 Task: Open Card Quality Assurance Testing in Board Email Marketing to Workspace E-commerce and add a team member Softage.3@softage.net, a label Yellow, a checklist Web Design, an attachment from your onedrive, a color Yellow and finally, add a card description 'Organize team-building event for next month' and a comment 'Let us make the most of this opportunity and approach this task with a positive attitude and a commitment to excellence.'. Add a start date 'Jan 07, 1900' with a due date 'Jan 14, 1900'
Action: Mouse moved to (48, 252)
Screenshot: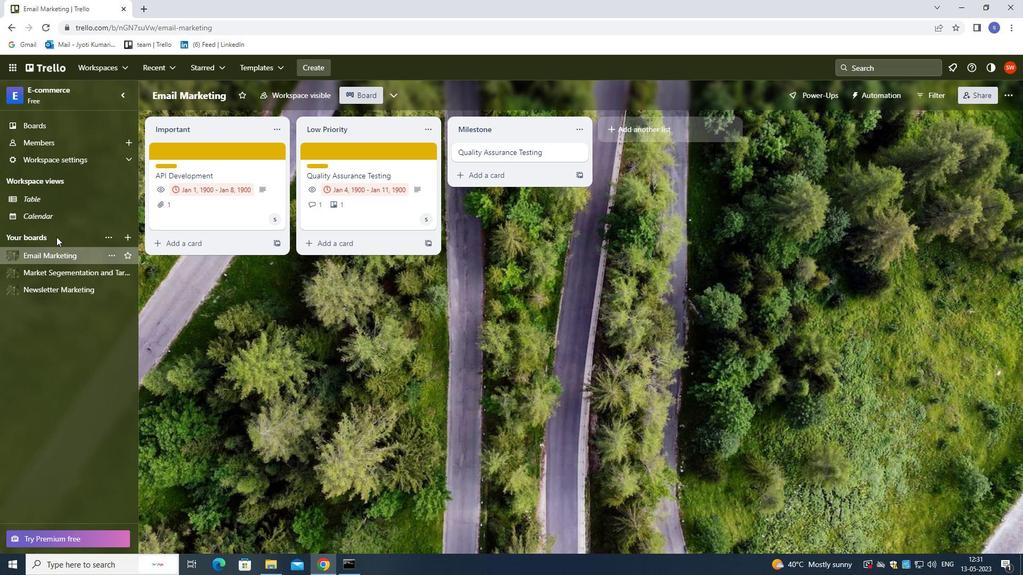 
Action: Mouse pressed left at (48, 252)
Screenshot: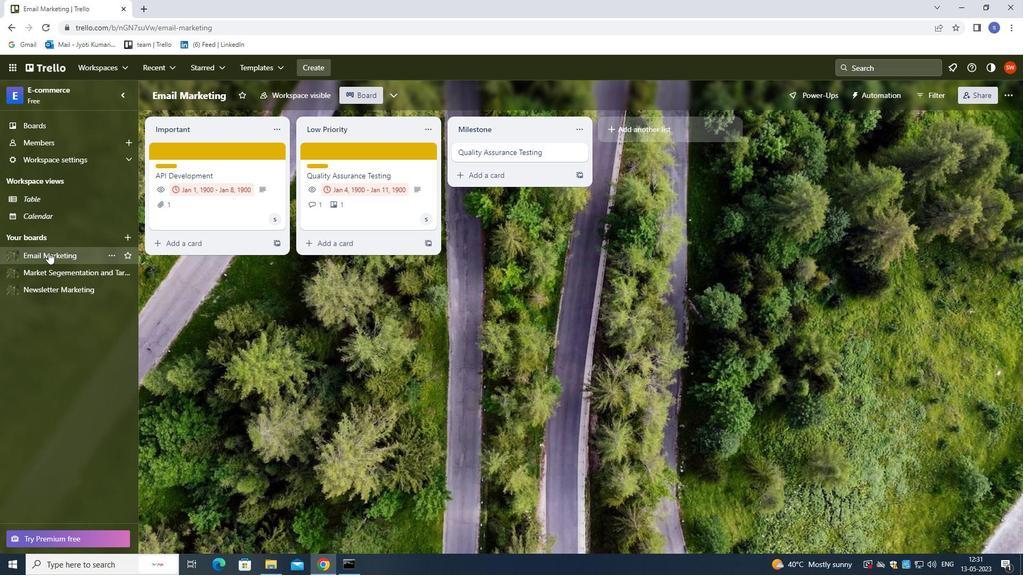 
Action: Mouse moved to (494, 149)
Screenshot: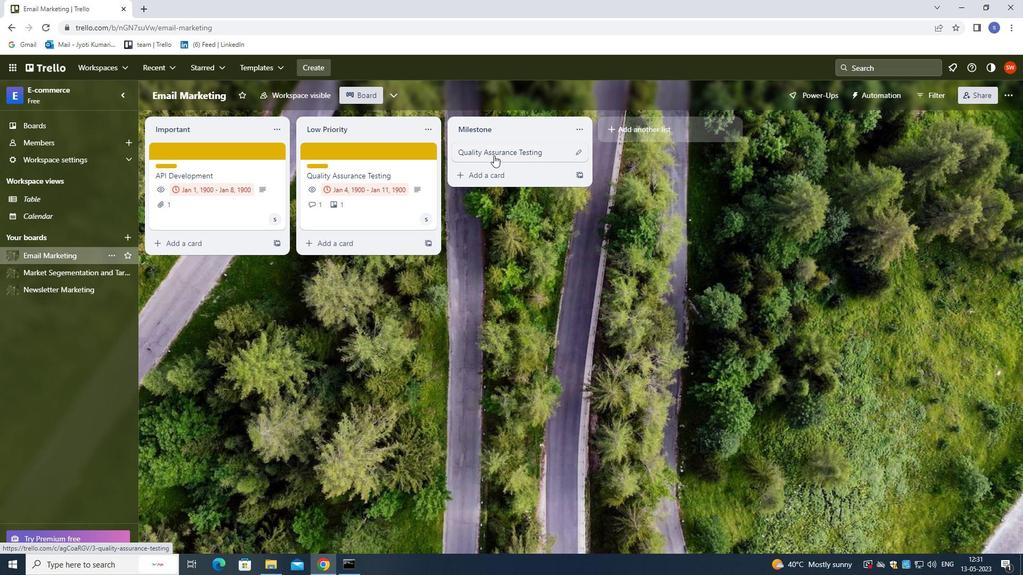 
Action: Mouse pressed left at (494, 149)
Screenshot: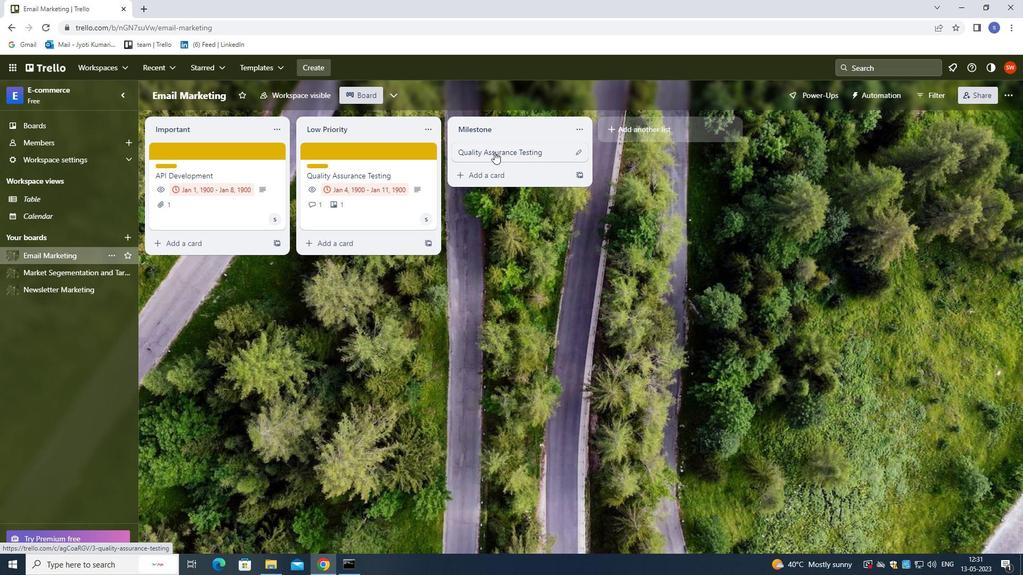 
Action: Mouse moved to (647, 183)
Screenshot: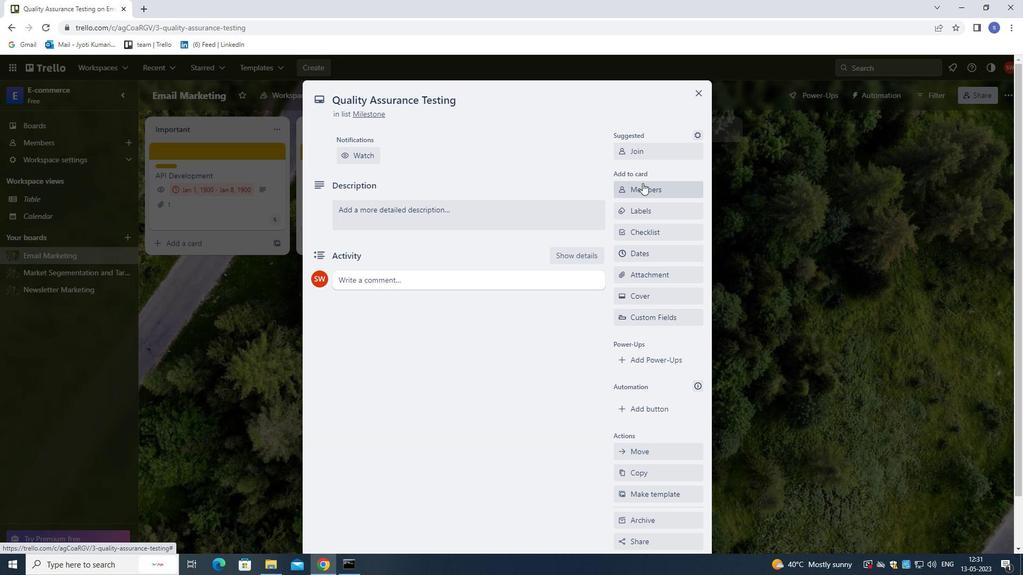 
Action: Mouse pressed left at (647, 183)
Screenshot: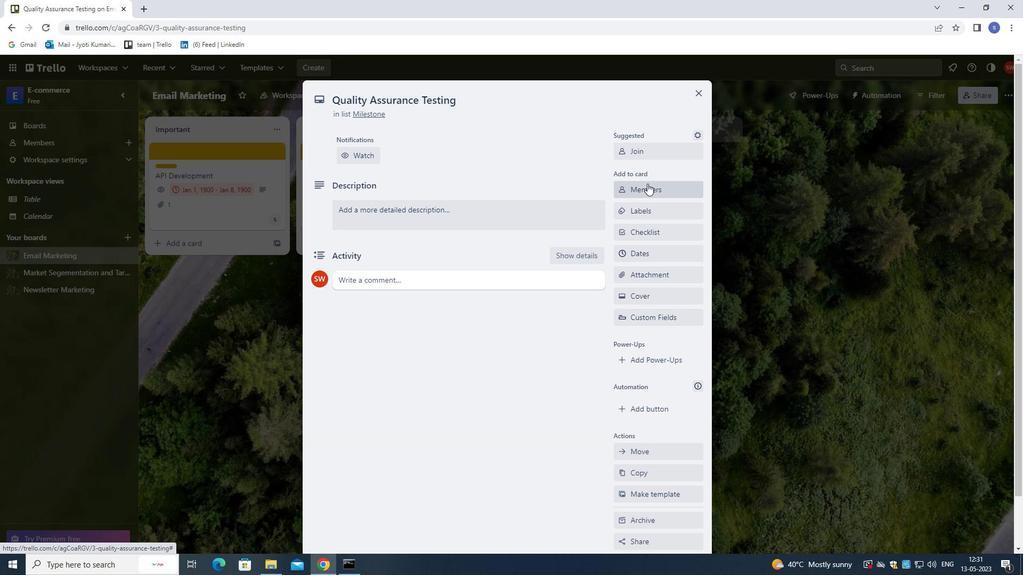 
Action: Mouse moved to (614, 178)
Screenshot: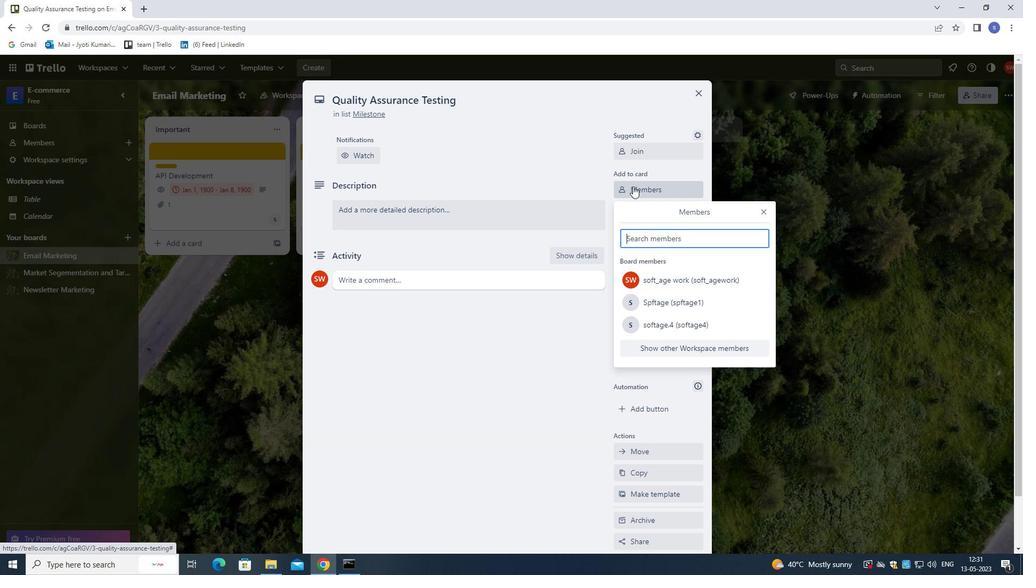 
Action: Key pressed softage.3<Key.shift>@SOFTAGE.NET
Screenshot: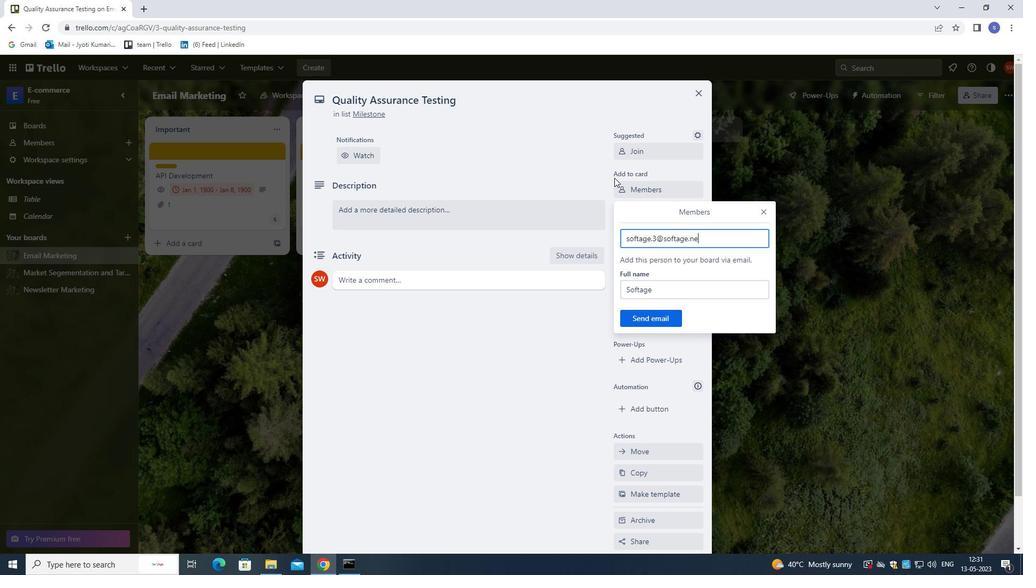 
Action: Mouse moved to (646, 315)
Screenshot: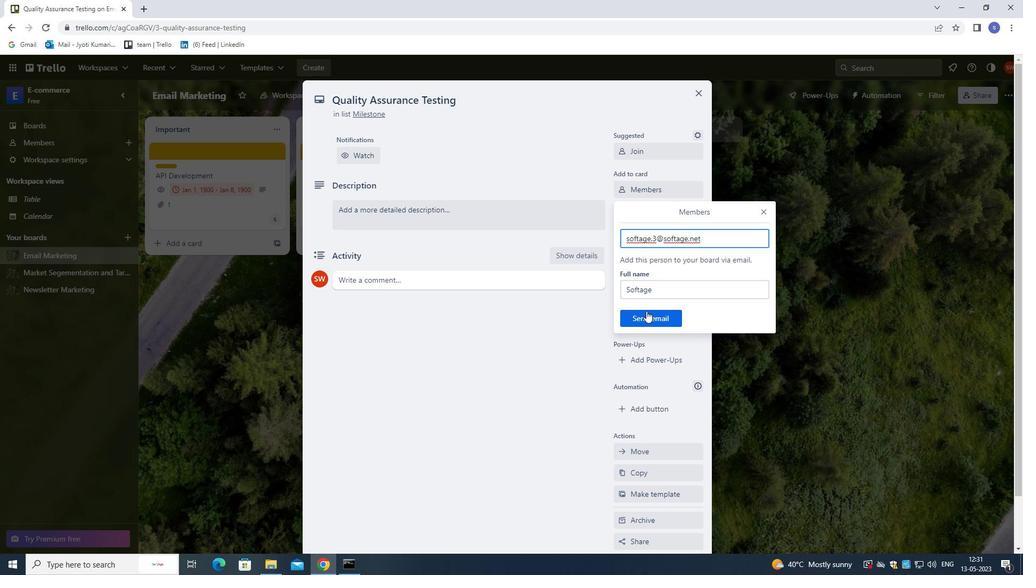 
Action: Mouse pressed left at (646, 315)
Screenshot: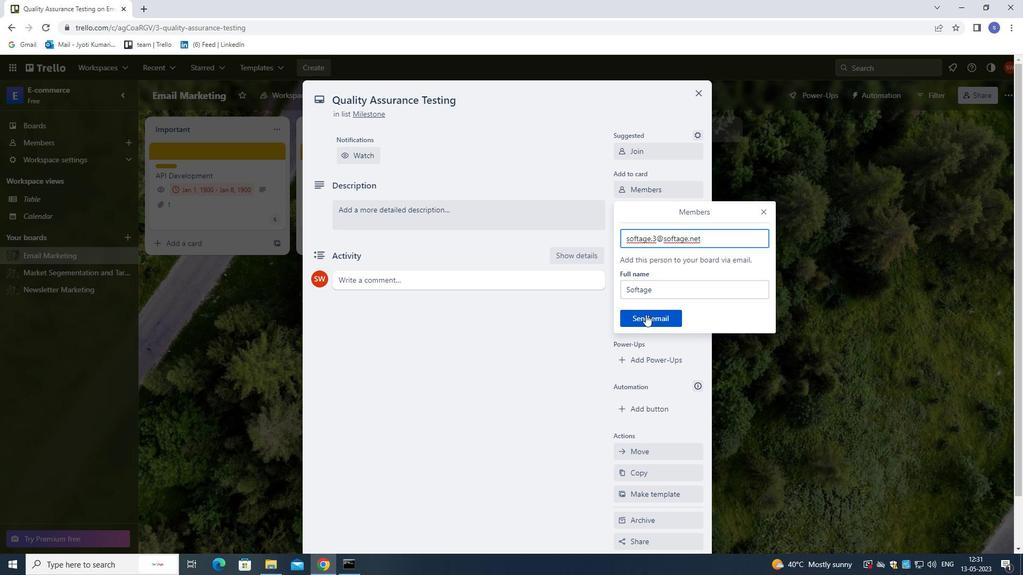 
Action: Mouse moved to (647, 213)
Screenshot: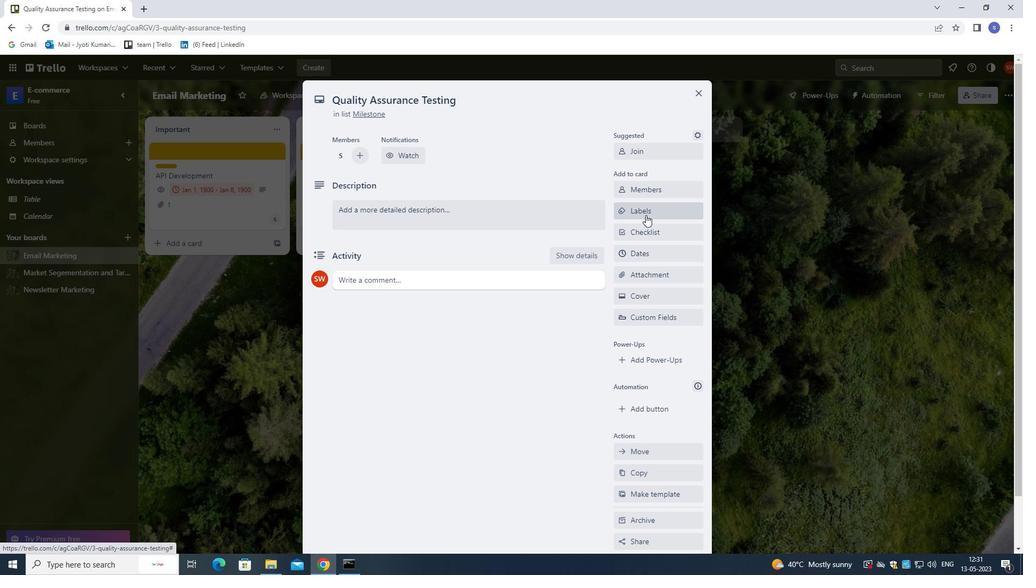 
Action: Mouse pressed left at (647, 213)
Screenshot: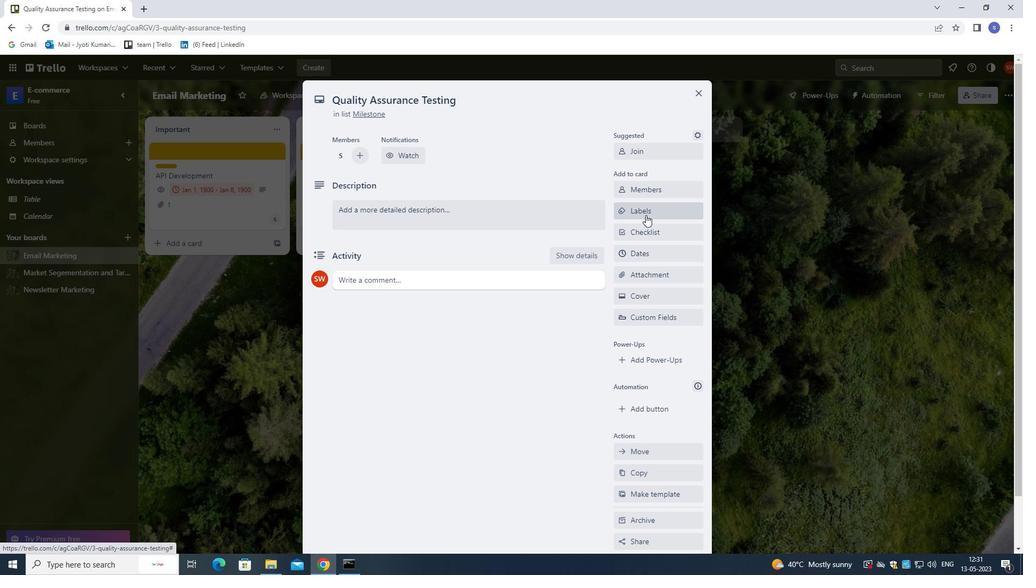 
Action: Mouse moved to (647, 213)
Screenshot: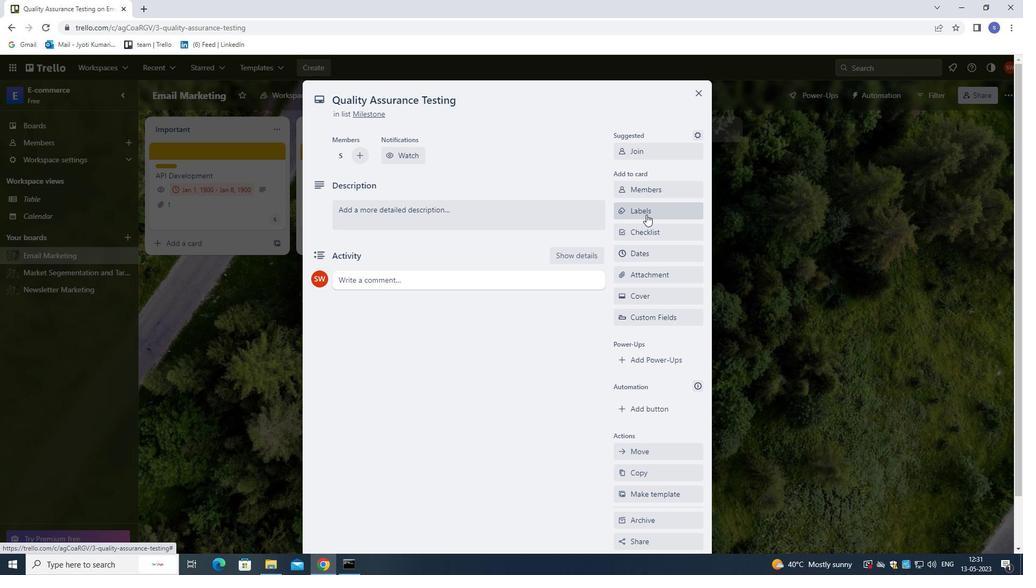 
Action: Key pressed Y
Screenshot: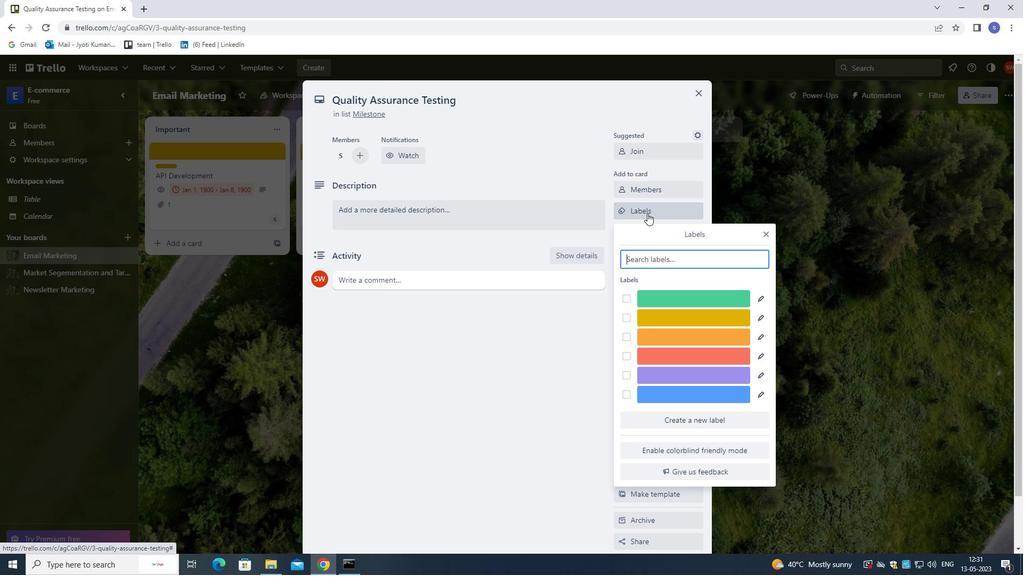 
Action: Mouse moved to (685, 299)
Screenshot: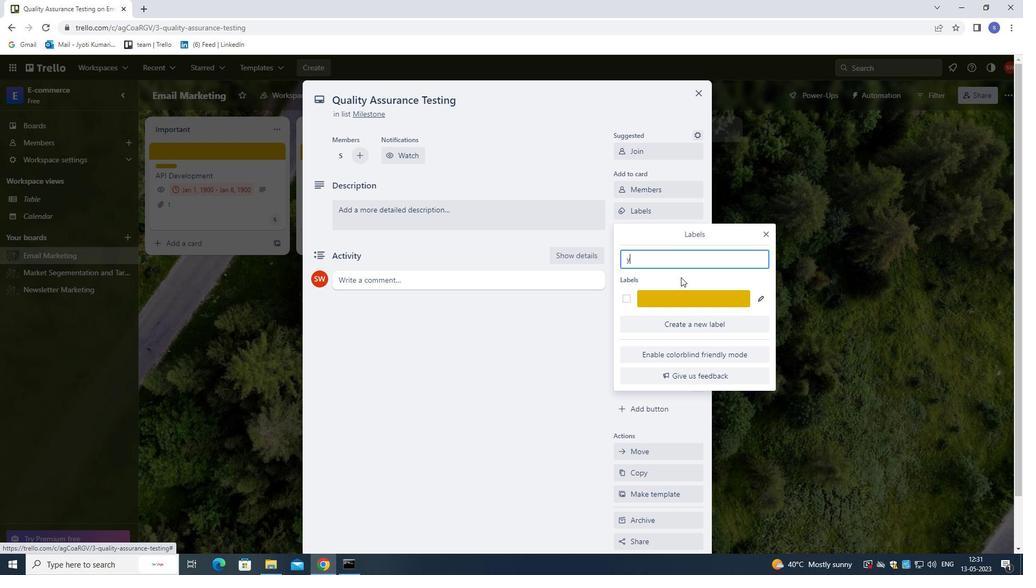 
Action: Mouse pressed left at (685, 299)
Screenshot: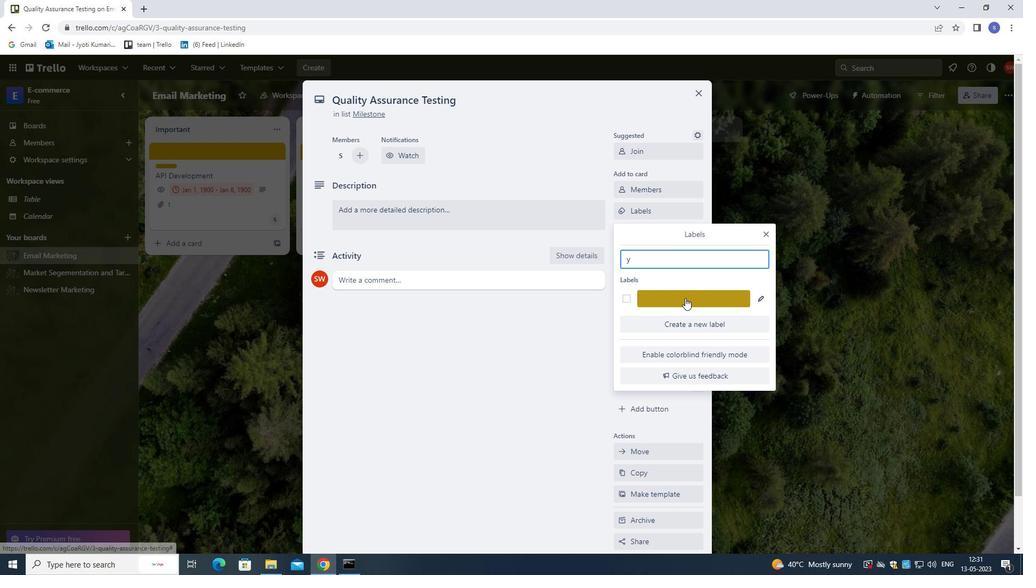 
Action: Mouse moved to (770, 230)
Screenshot: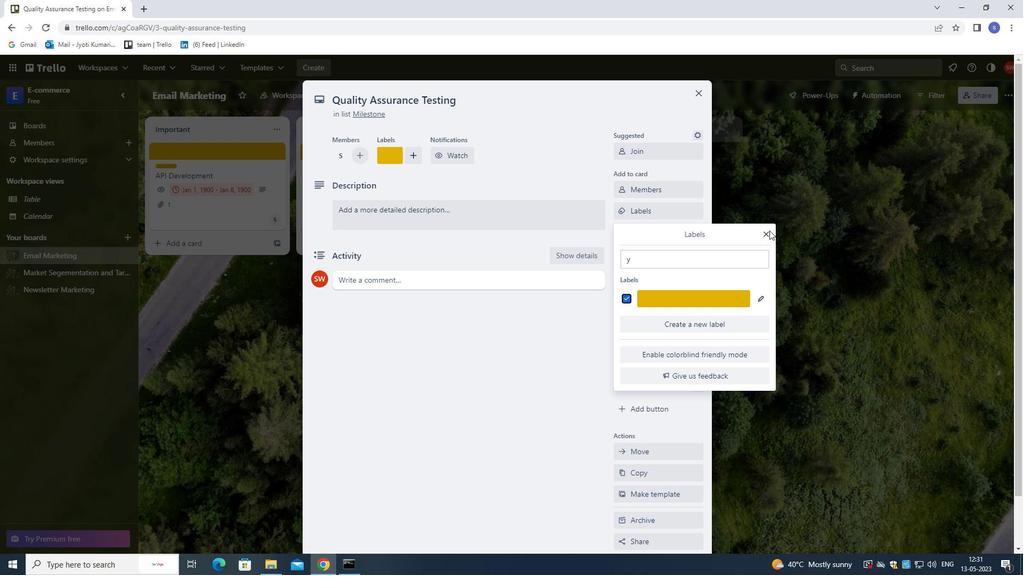 
Action: Mouse pressed left at (770, 230)
Screenshot: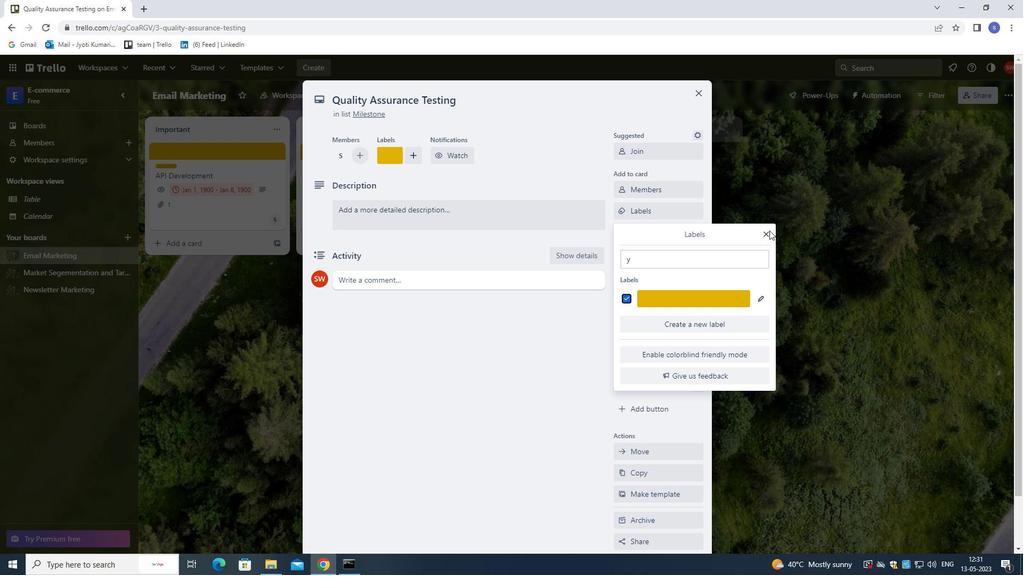 
Action: Mouse moved to (763, 234)
Screenshot: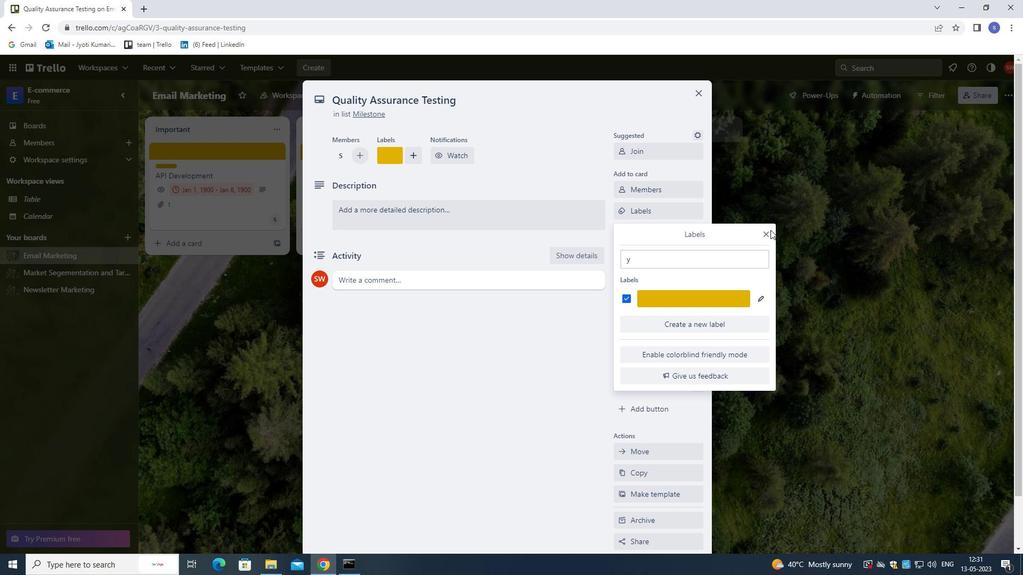
Action: Mouse pressed left at (763, 234)
Screenshot: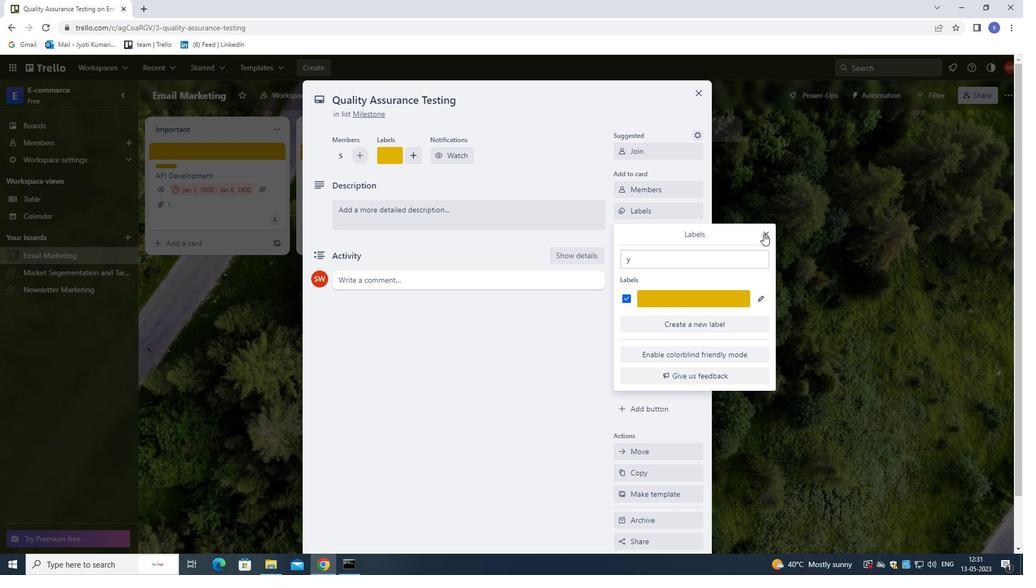 
Action: Mouse moved to (658, 231)
Screenshot: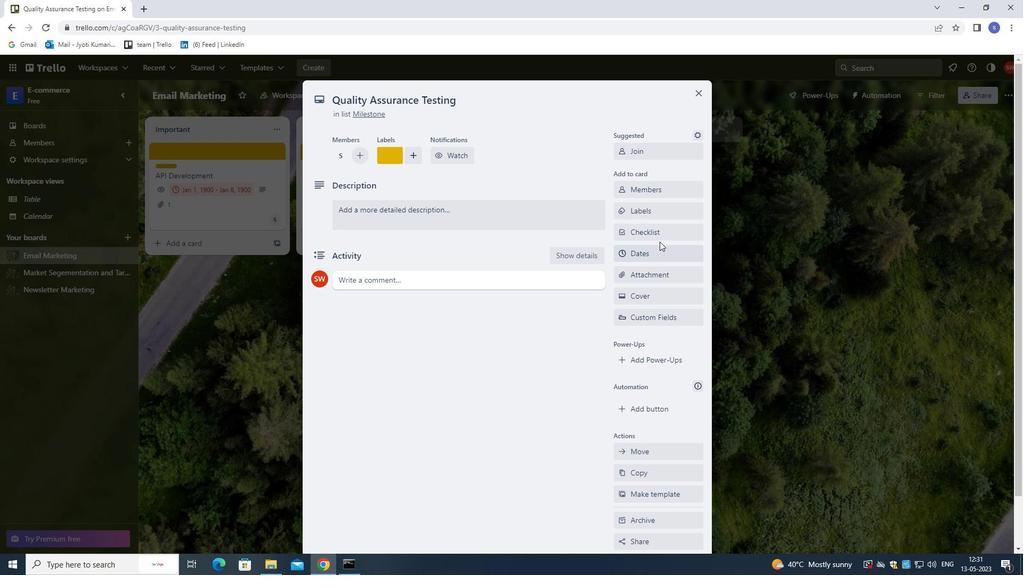 
Action: Mouse pressed left at (658, 231)
Screenshot: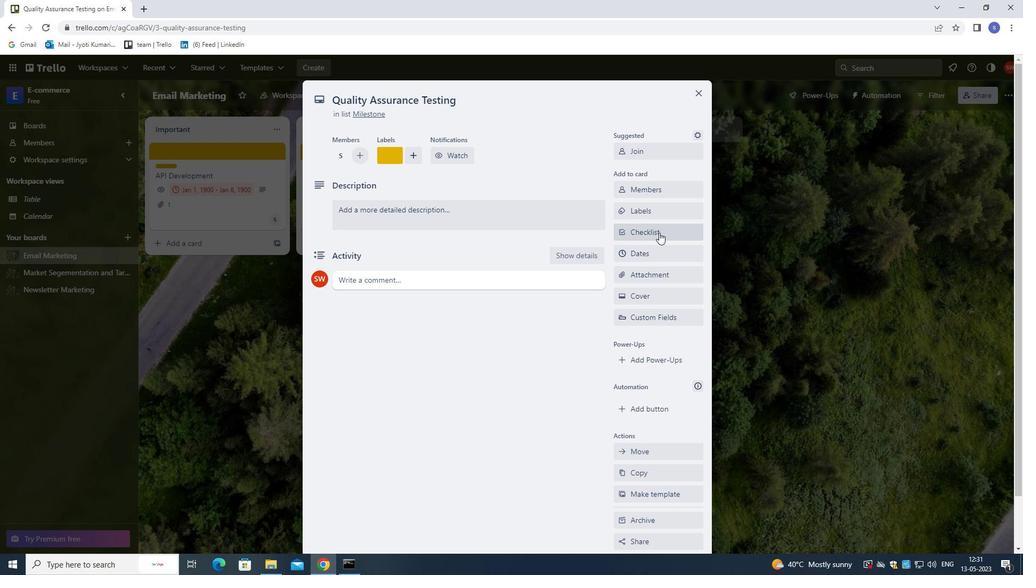 
Action: Mouse moved to (659, 228)
Screenshot: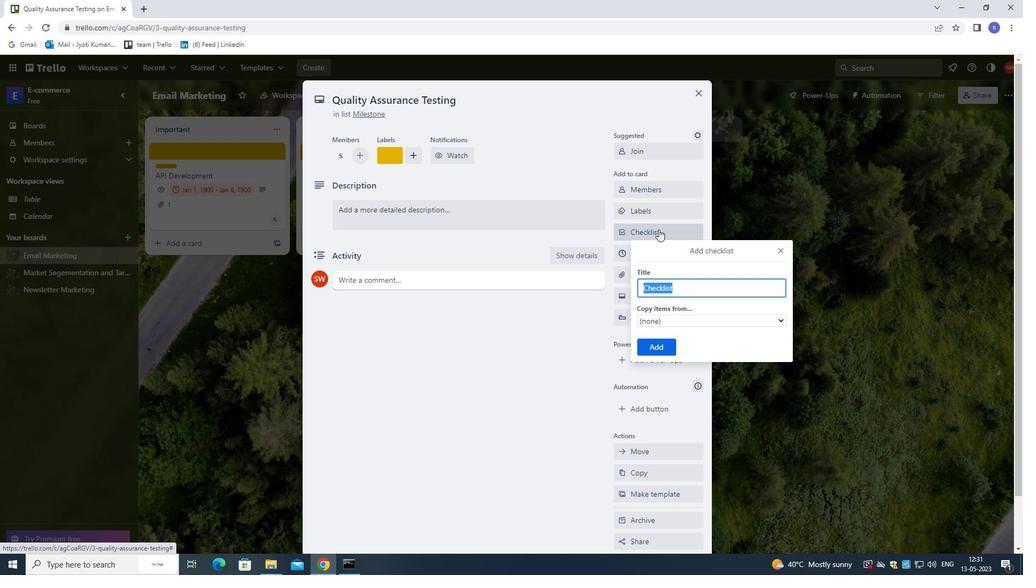 
Action: Key pressed W
Screenshot: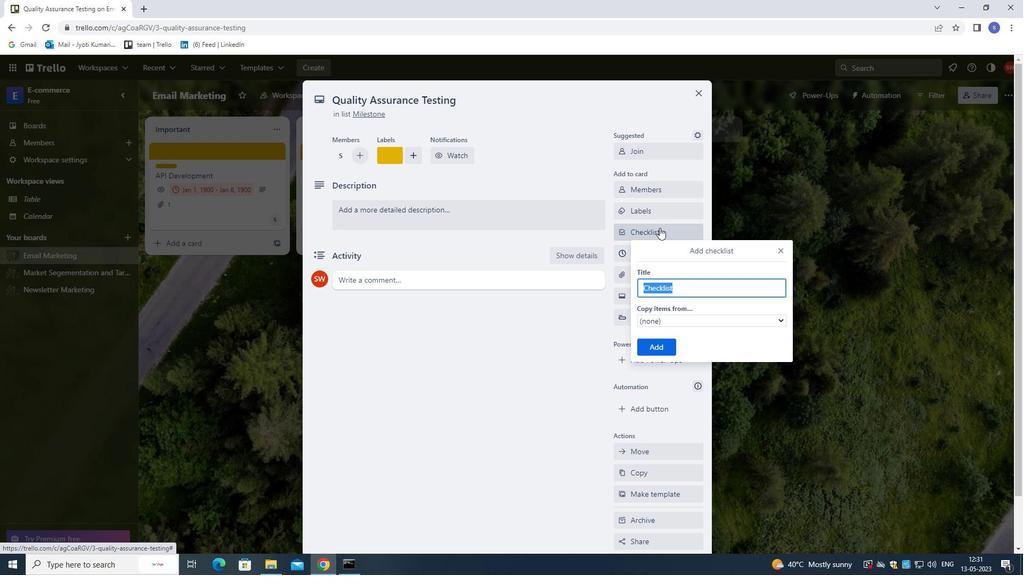 
Action: Mouse moved to (708, 331)
Screenshot: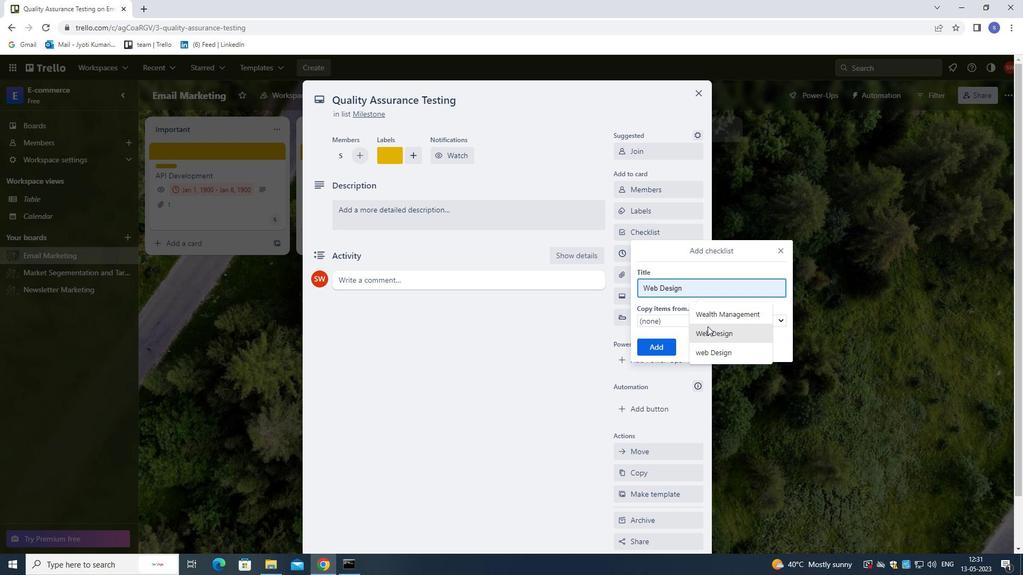 
Action: Mouse pressed left at (708, 331)
Screenshot: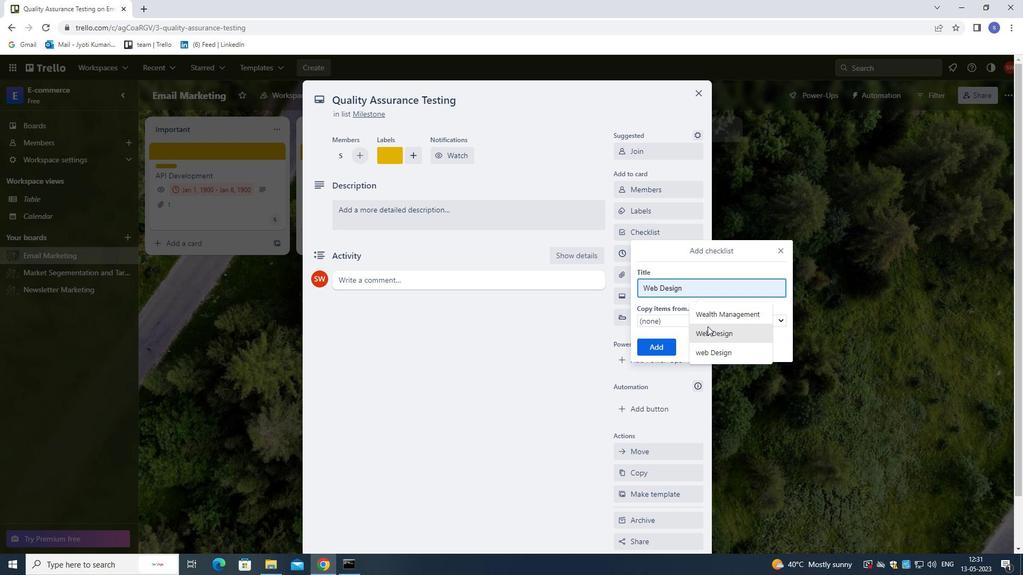 
Action: Mouse moved to (661, 343)
Screenshot: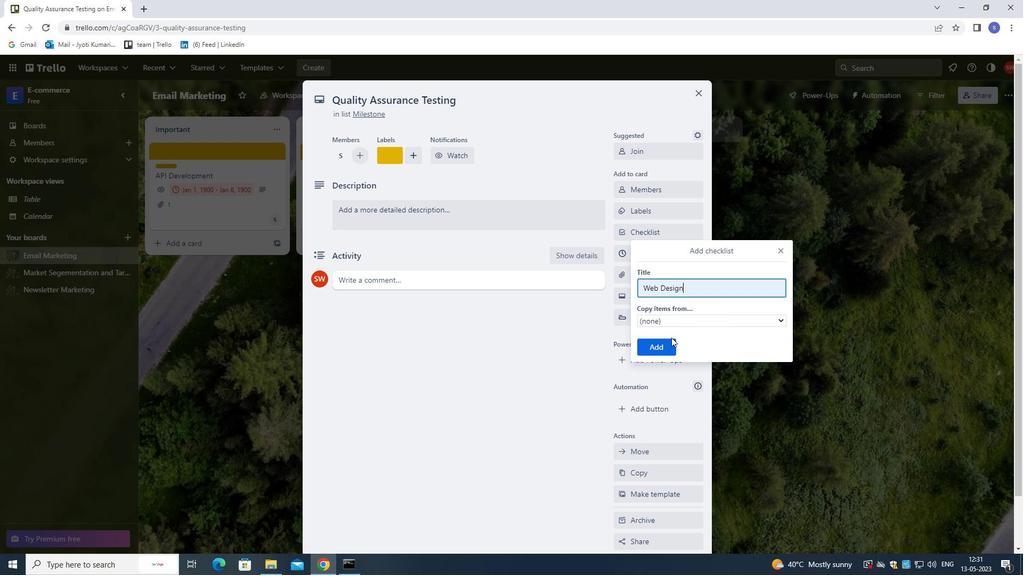 
Action: Mouse pressed left at (661, 343)
Screenshot: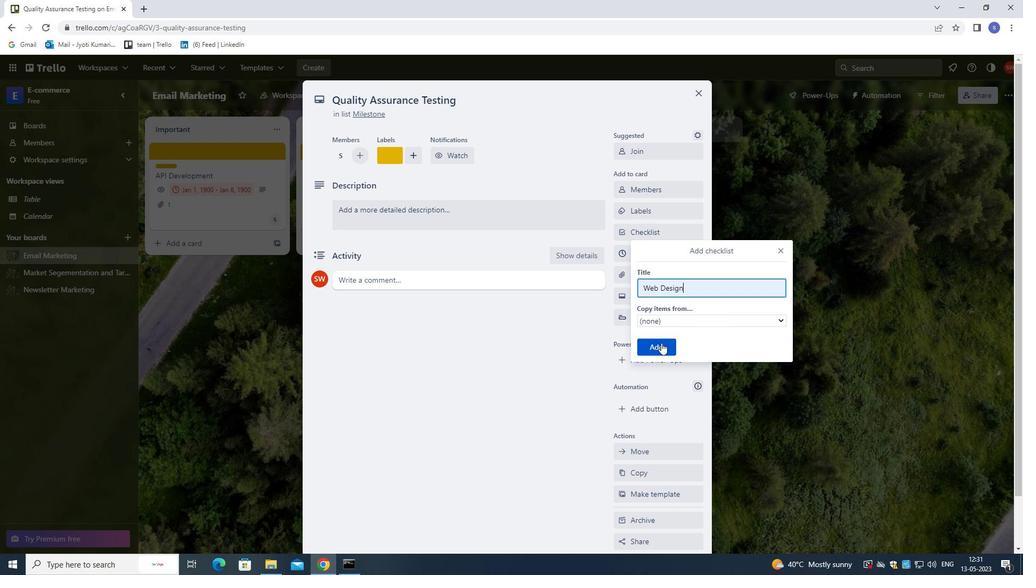 
Action: Mouse moved to (645, 255)
Screenshot: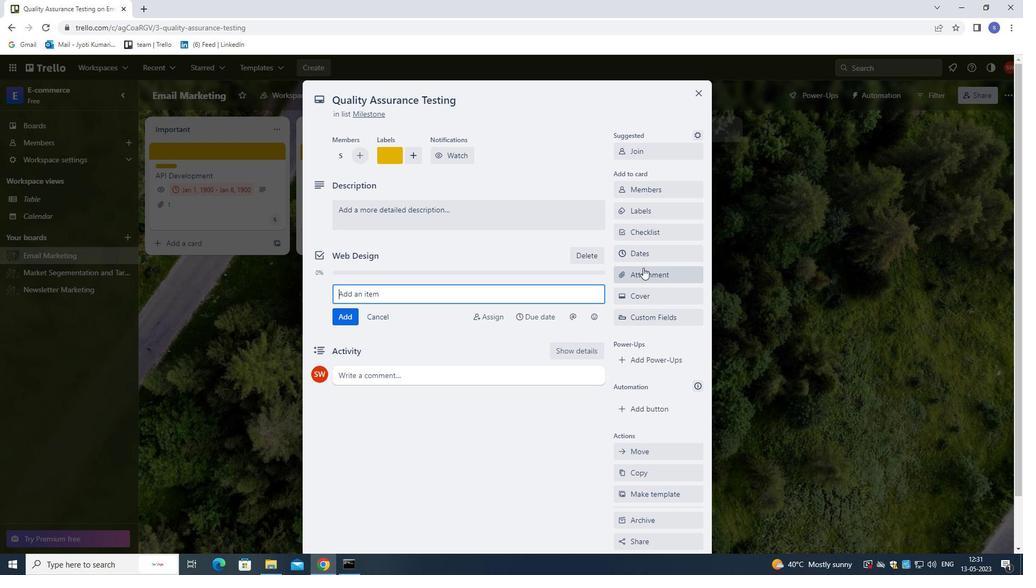 
Action: Mouse pressed left at (645, 255)
Screenshot: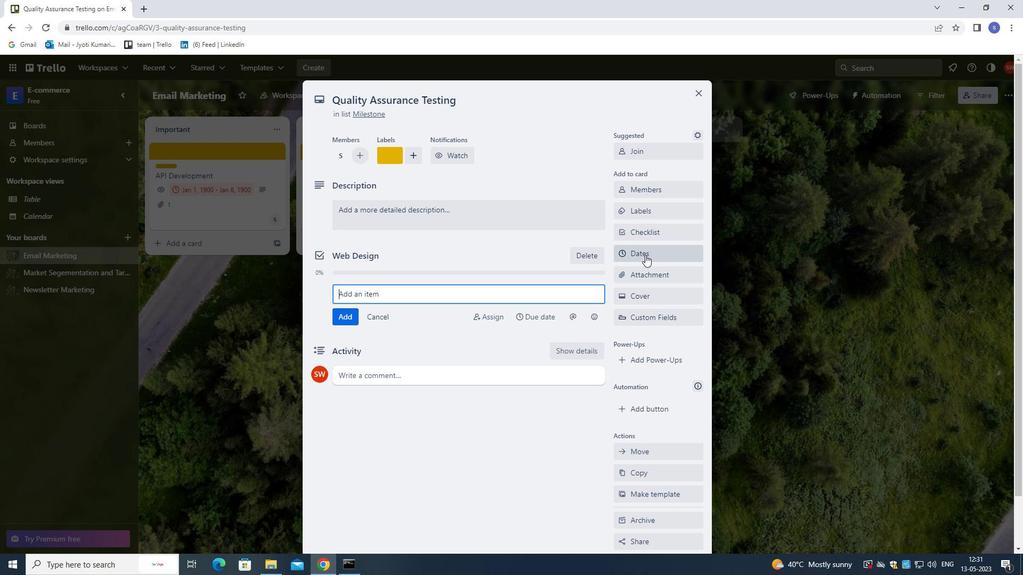 
Action: Mouse moved to (627, 288)
Screenshot: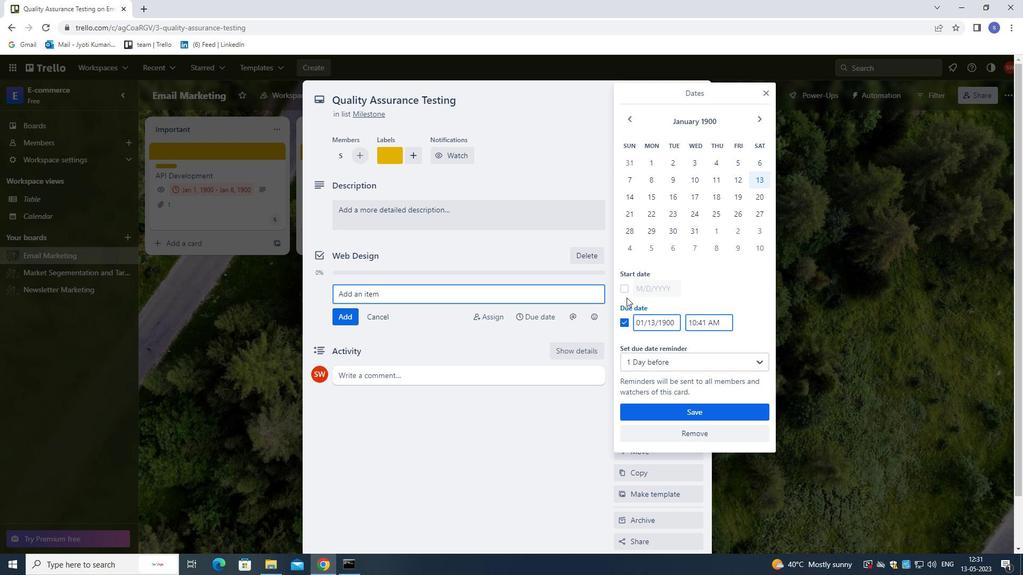 
Action: Mouse pressed left at (627, 288)
Screenshot: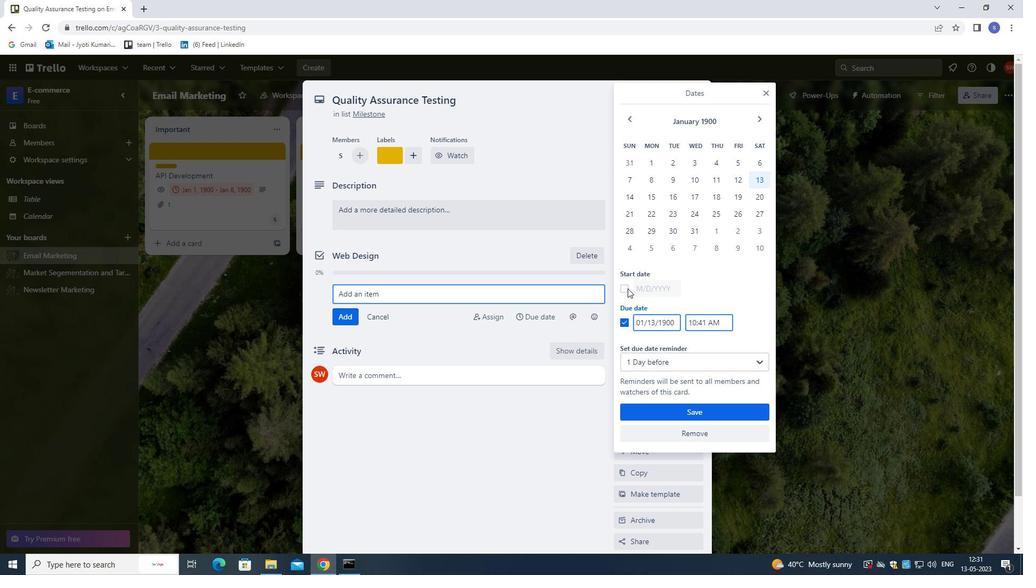 
Action: Mouse moved to (650, 287)
Screenshot: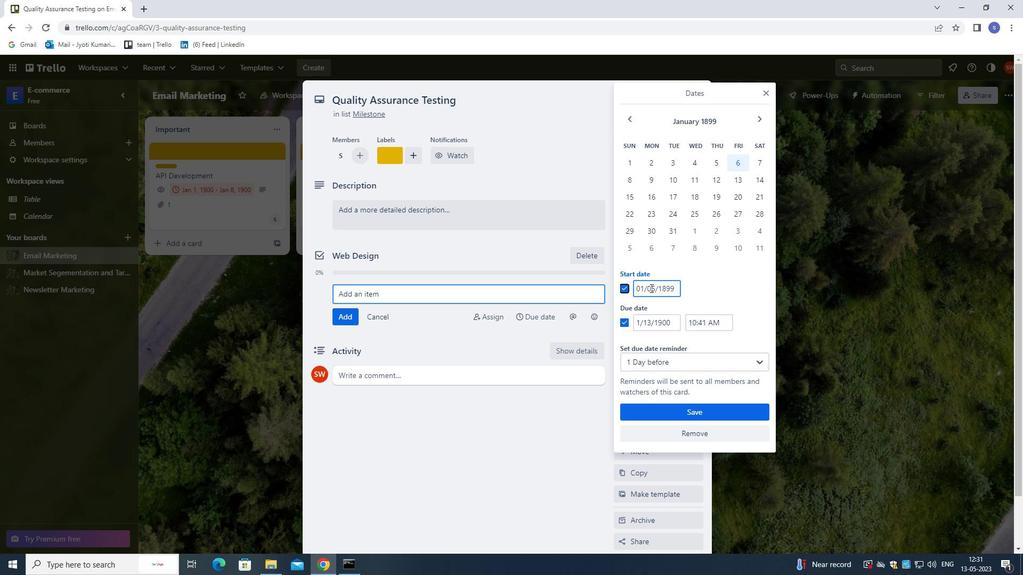 
Action: Mouse pressed left at (650, 287)
Screenshot: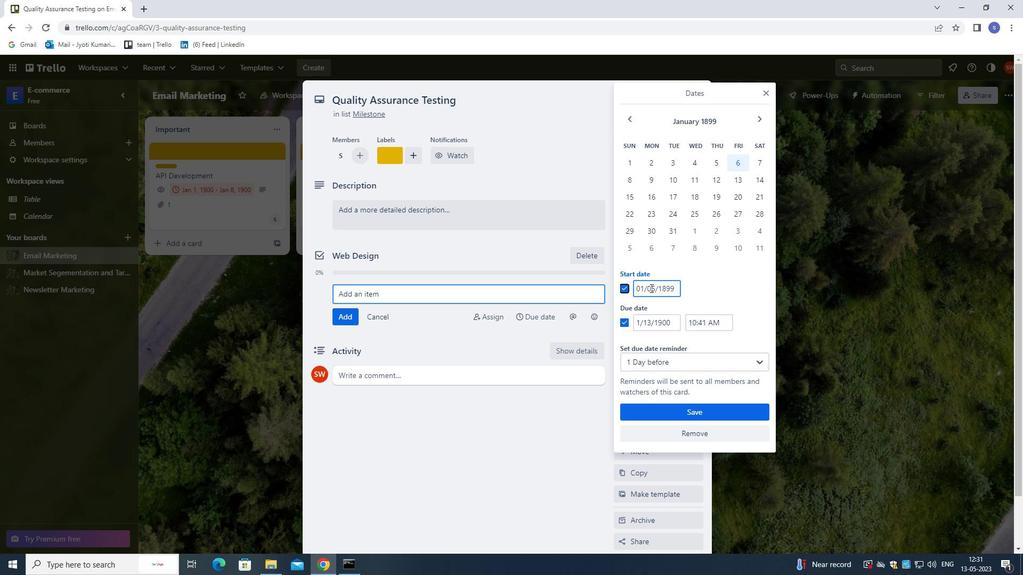 
Action: Mouse moved to (645, 285)
Screenshot: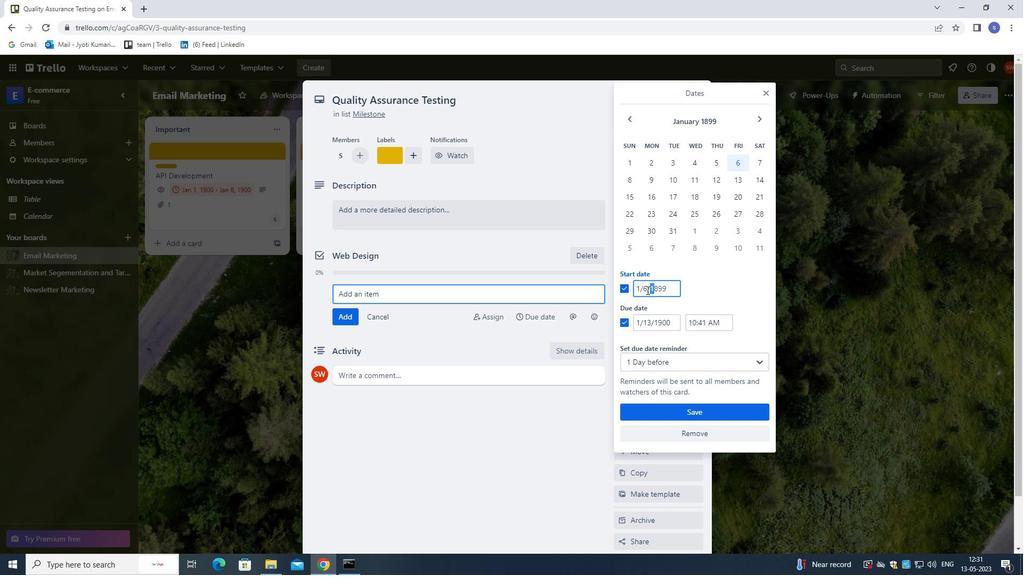 
Action: Mouse pressed left at (645, 285)
Screenshot: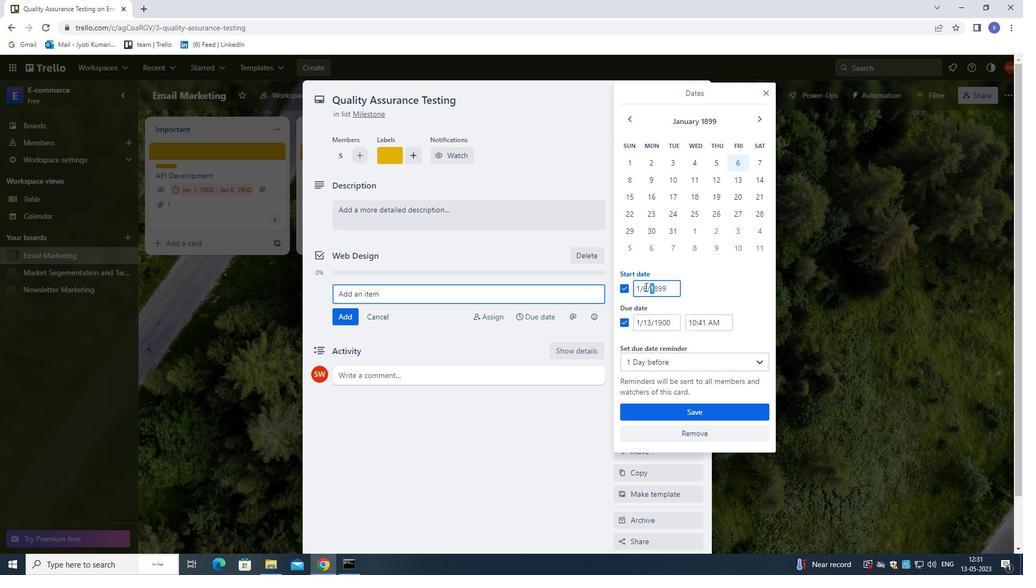 
Action: Mouse moved to (663, 321)
Screenshot: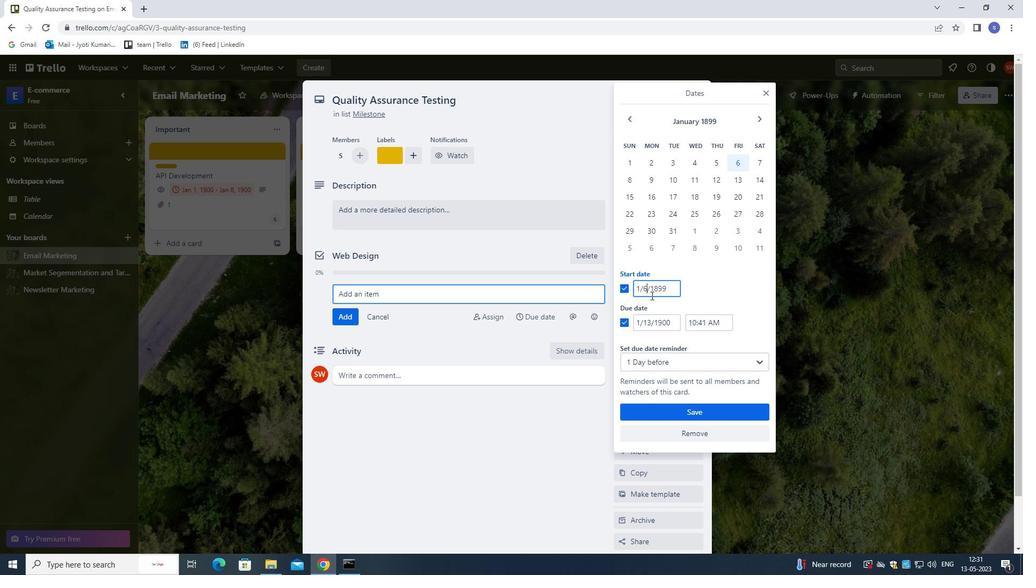 
Action: Key pressed <Key.backspace>7<Key.right><Key.right><Key.right><Key.right><Key.right><Key.backspace><Key.backspace><Key.backspace>900
Screenshot: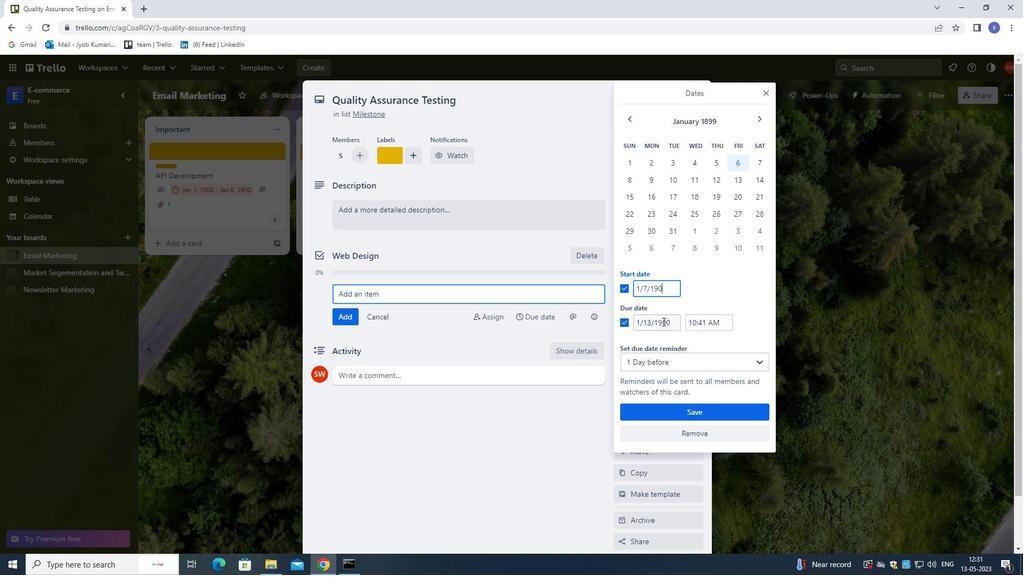 
Action: Mouse moved to (649, 321)
Screenshot: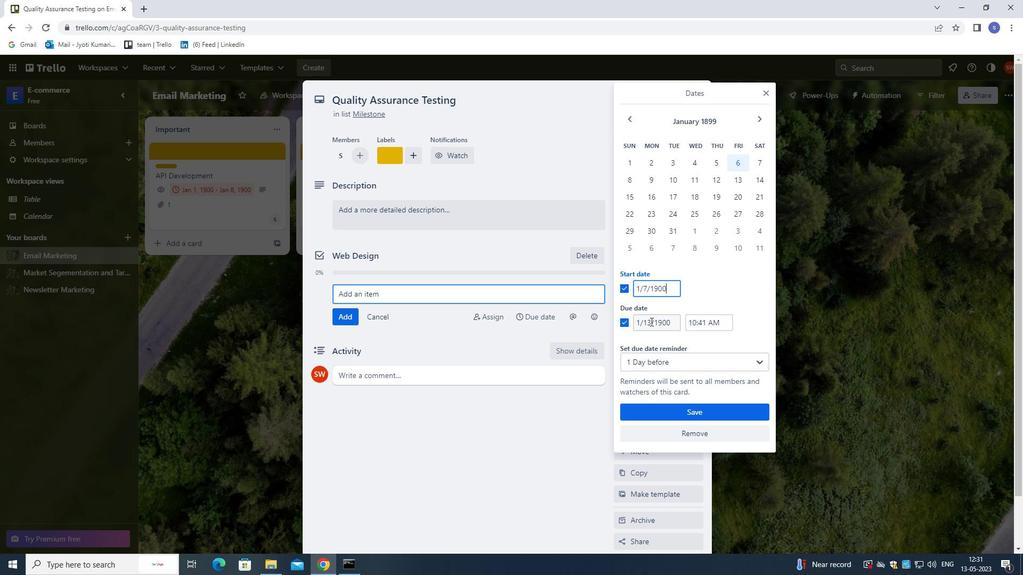 
Action: Mouse pressed left at (649, 321)
Screenshot: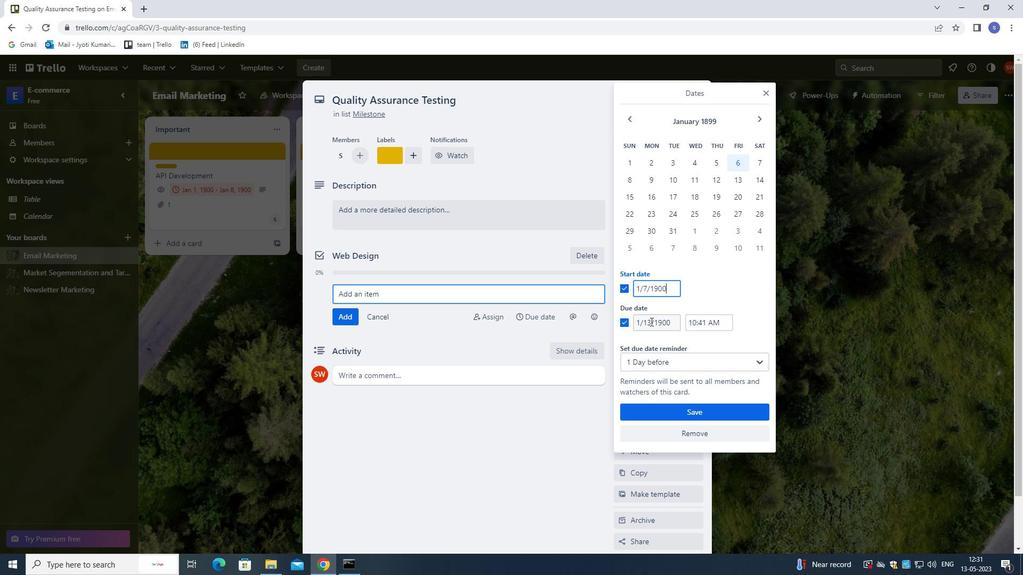 
Action: Mouse moved to (686, 405)
Screenshot: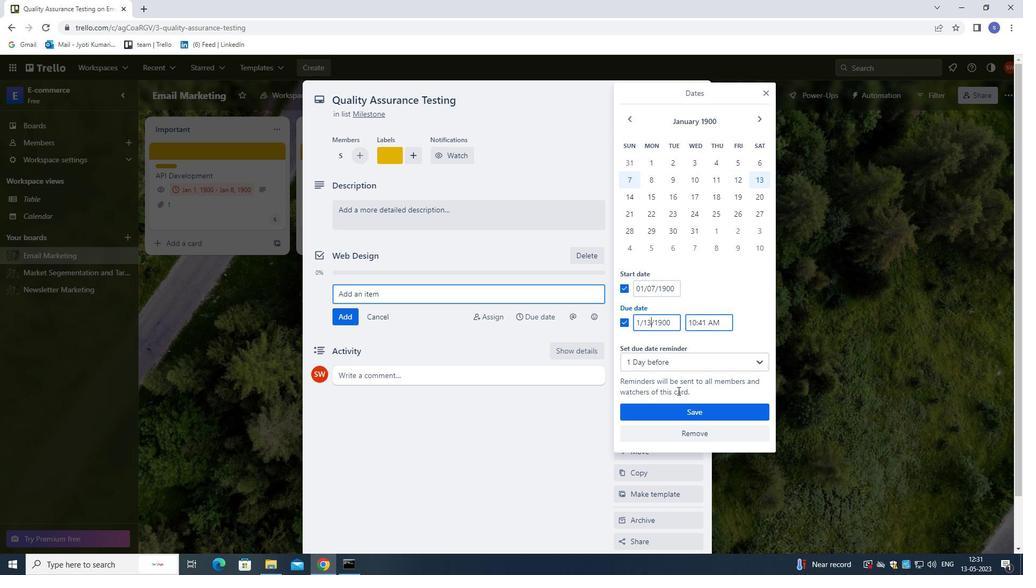 
Action: Key pressed <Key.backspace>4
Screenshot: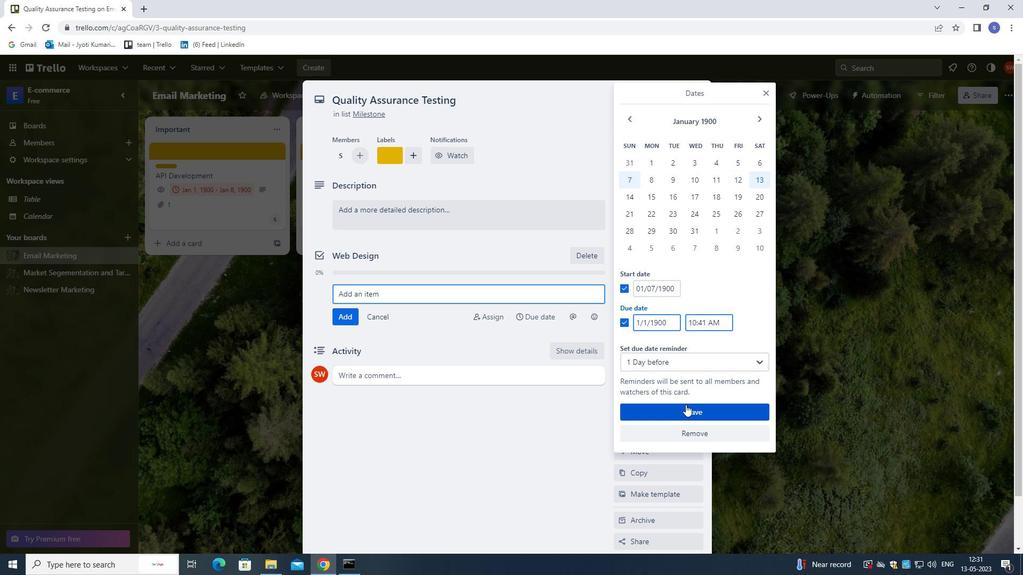 
Action: Mouse moved to (682, 407)
Screenshot: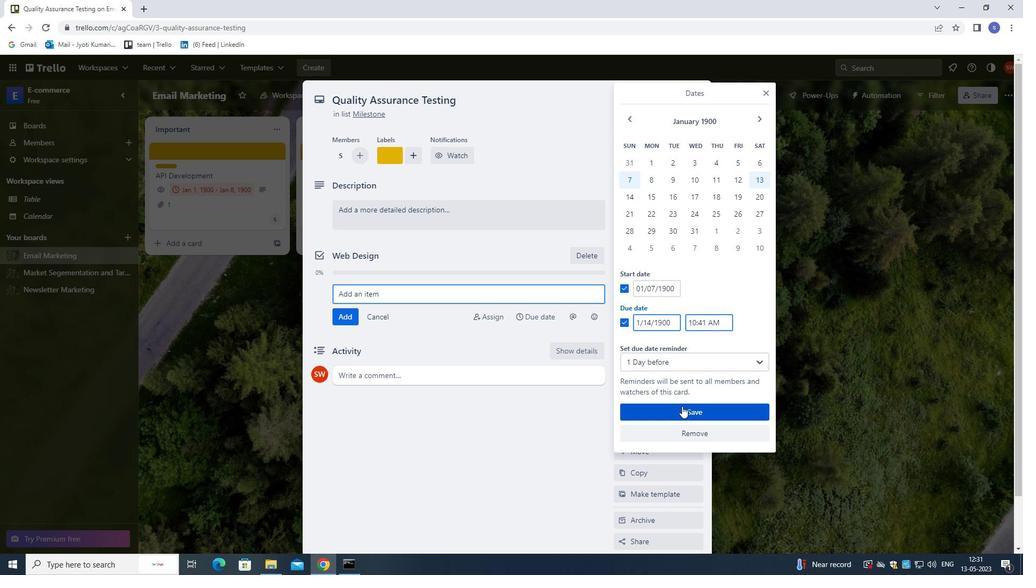 
Action: Mouse pressed left at (682, 407)
Screenshot: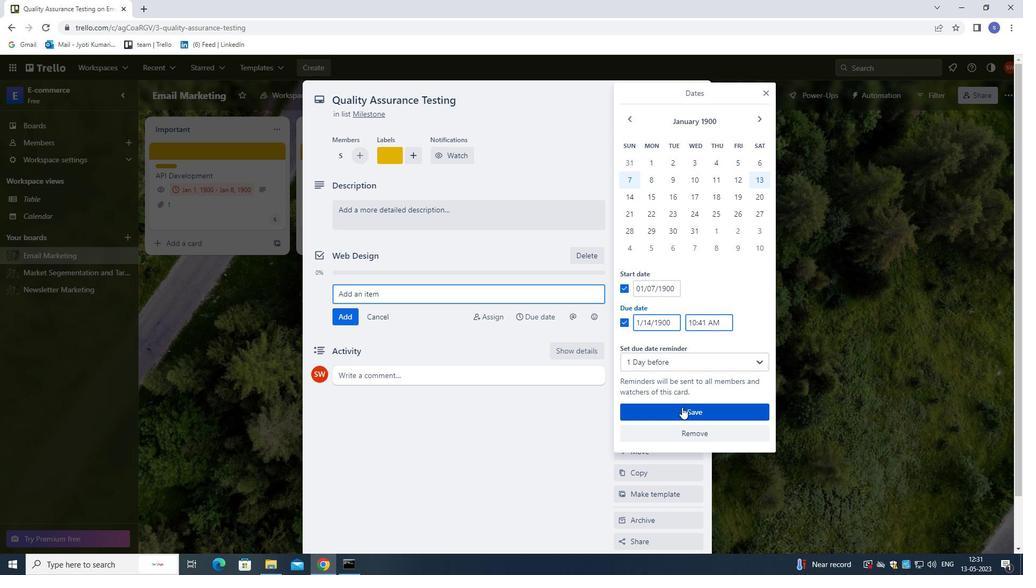 
Action: Mouse moved to (643, 281)
Screenshot: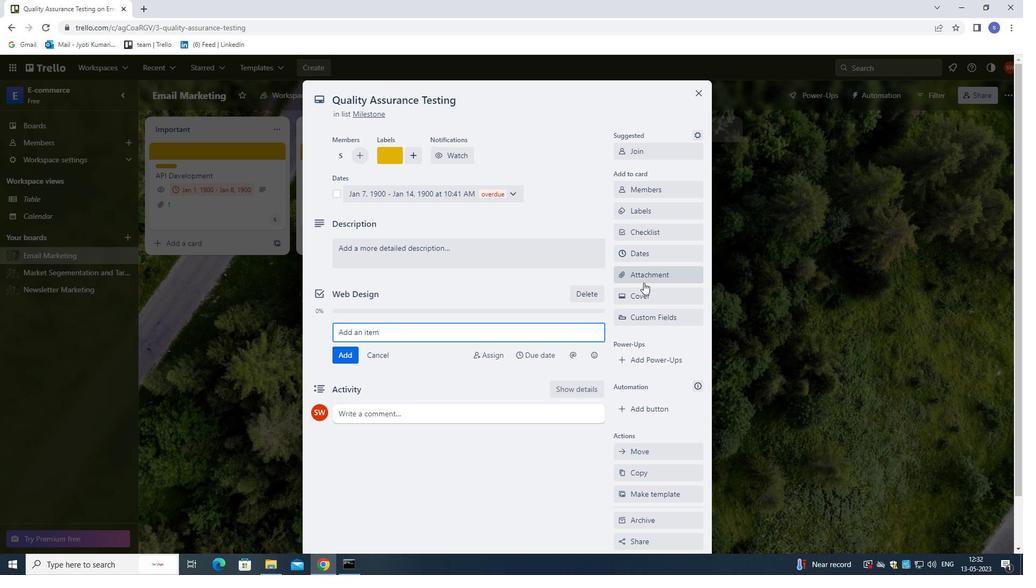 
Action: Mouse pressed left at (643, 281)
Screenshot: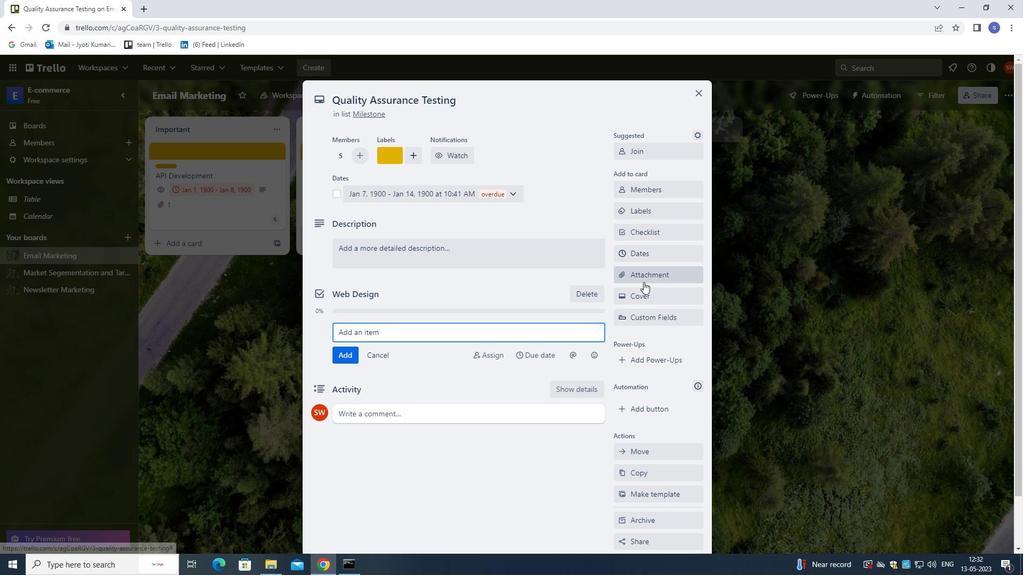 
Action: Mouse moved to (634, 404)
Screenshot: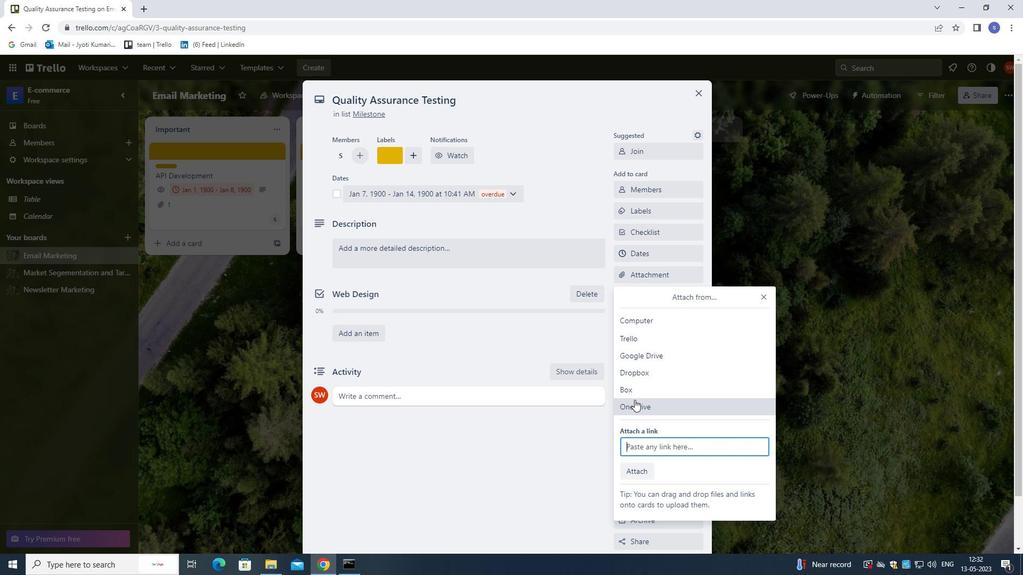 
Action: Mouse pressed left at (634, 404)
Screenshot: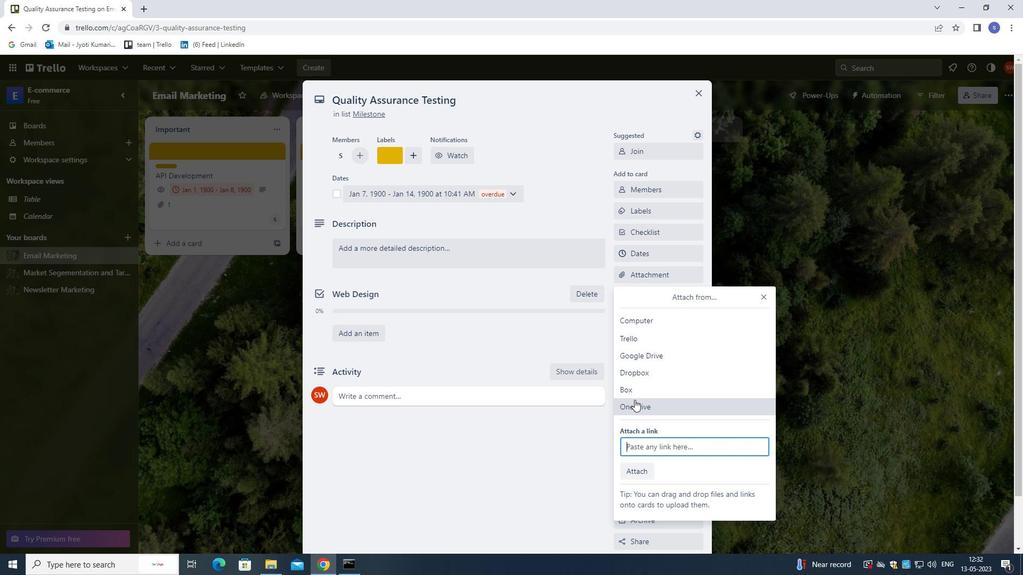 
Action: Mouse moved to (399, 211)
Screenshot: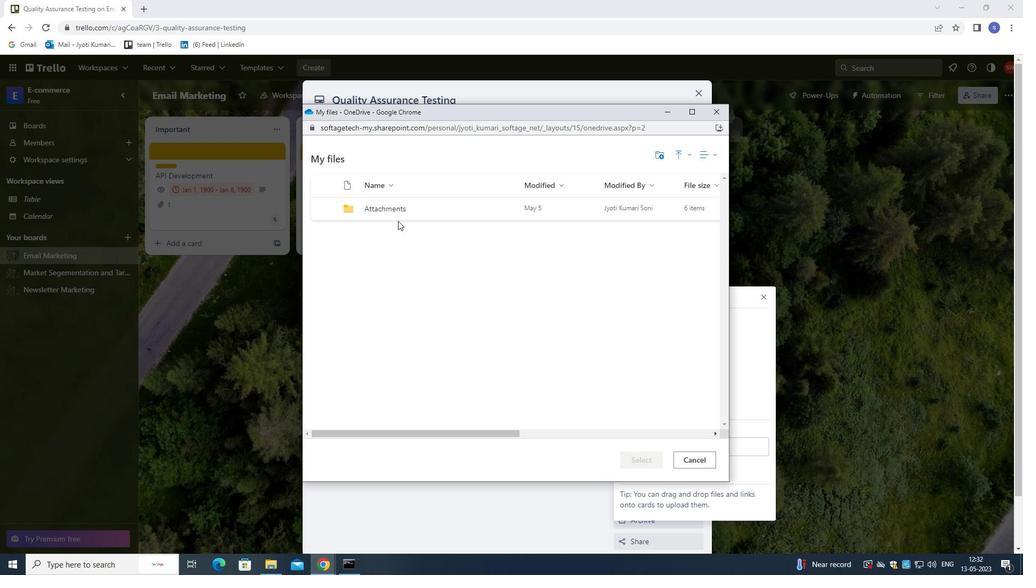 
Action: Mouse pressed left at (399, 211)
Screenshot: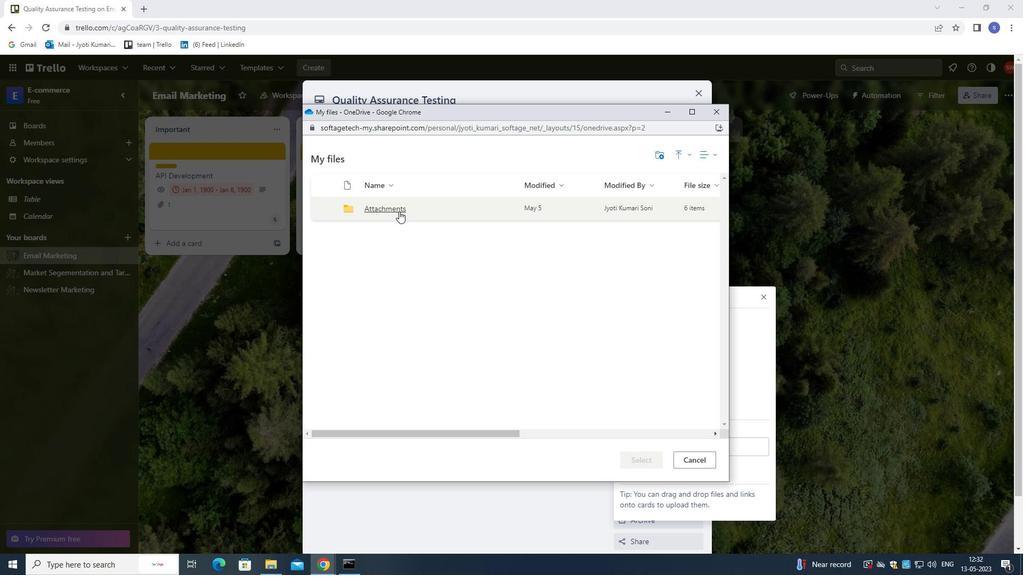 
Action: Mouse moved to (420, 311)
Screenshot: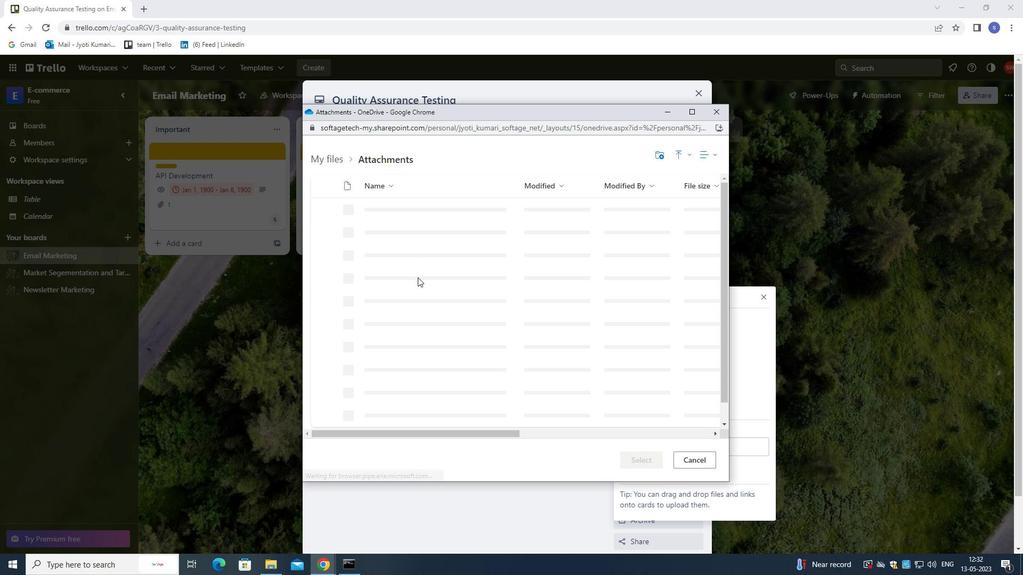 
Action: Mouse pressed left at (420, 311)
Screenshot: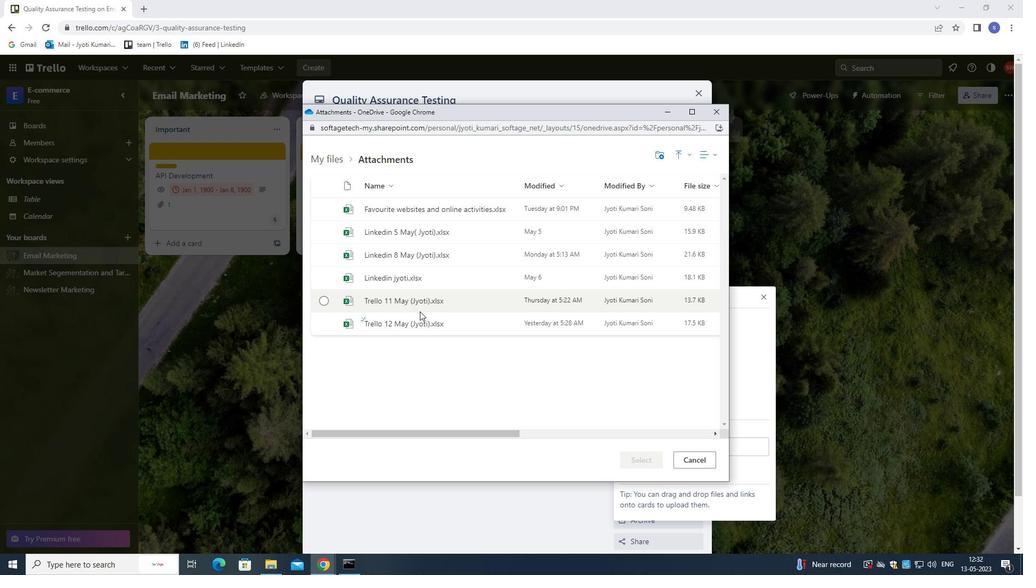 
Action: Mouse moved to (639, 458)
Screenshot: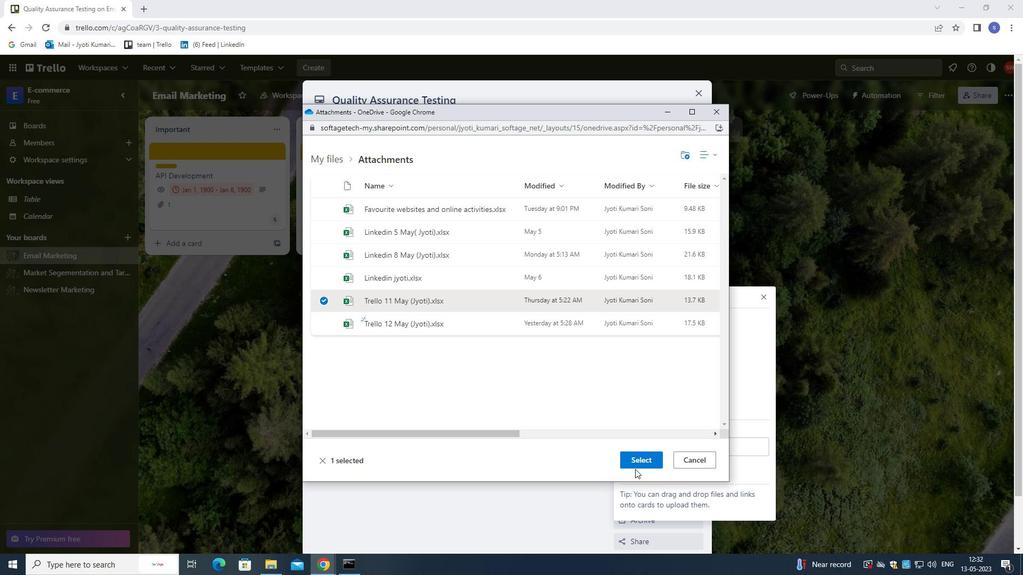 
Action: Mouse pressed left at (639, 458)
Screenshot: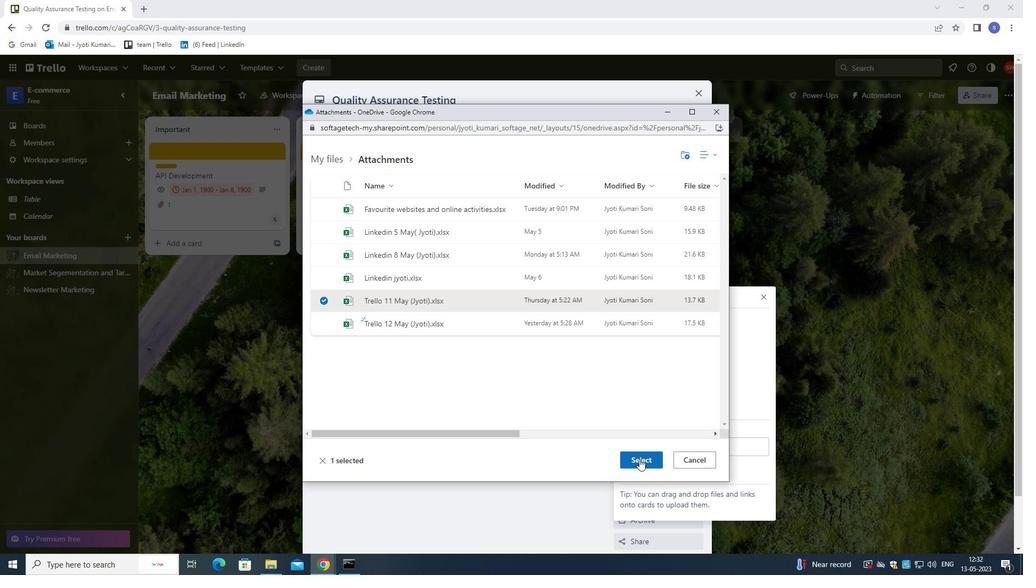 
Action: Mouse moved to (649, 296)
Screenshot: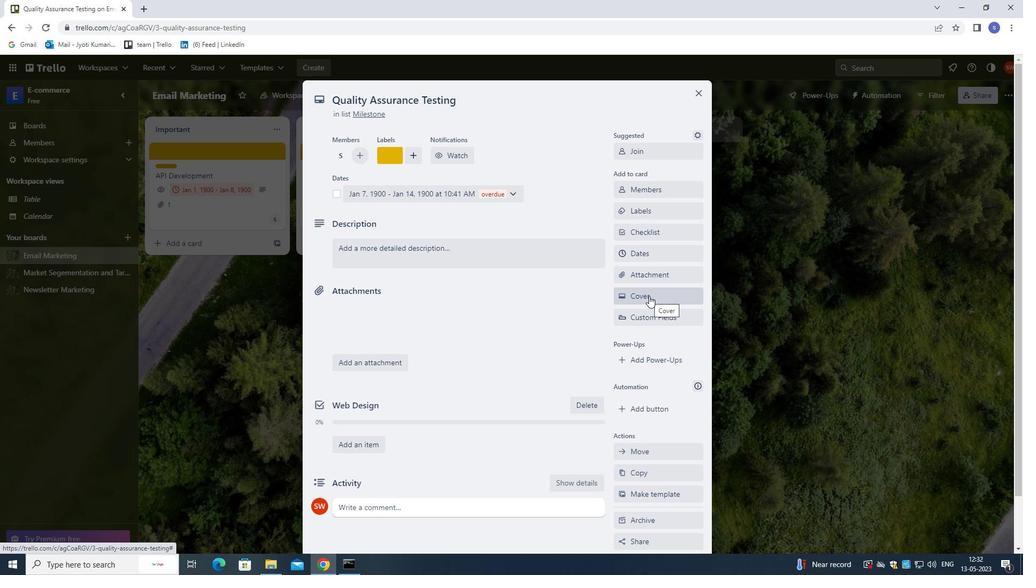 
Action: Mouse pressed left at (649, 296)
Screenshot: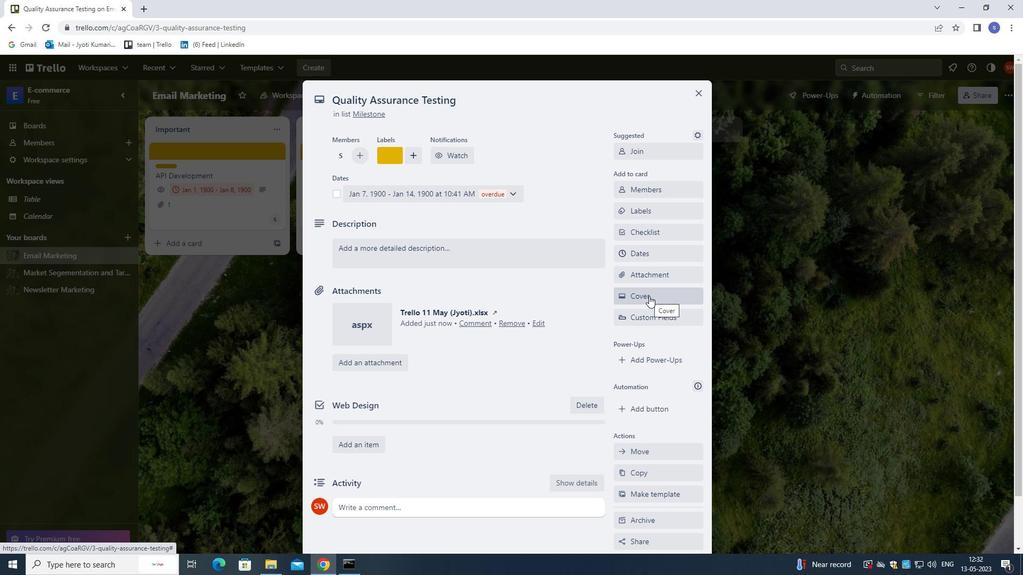 
Action: Mouse moved to (673, 343)
Screenshot: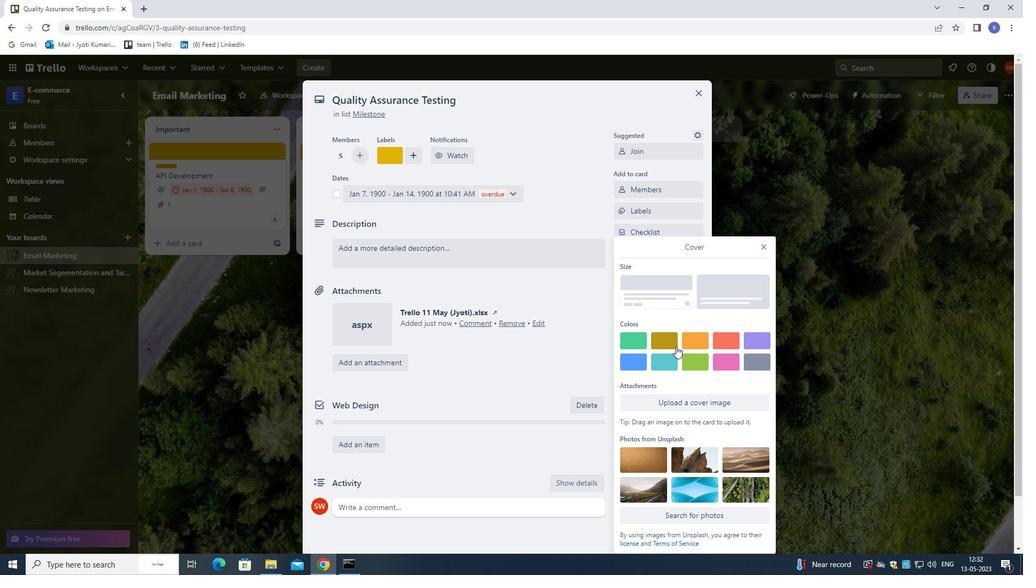 
Action: Mouse pressed left at (673, 343)
Screenshot: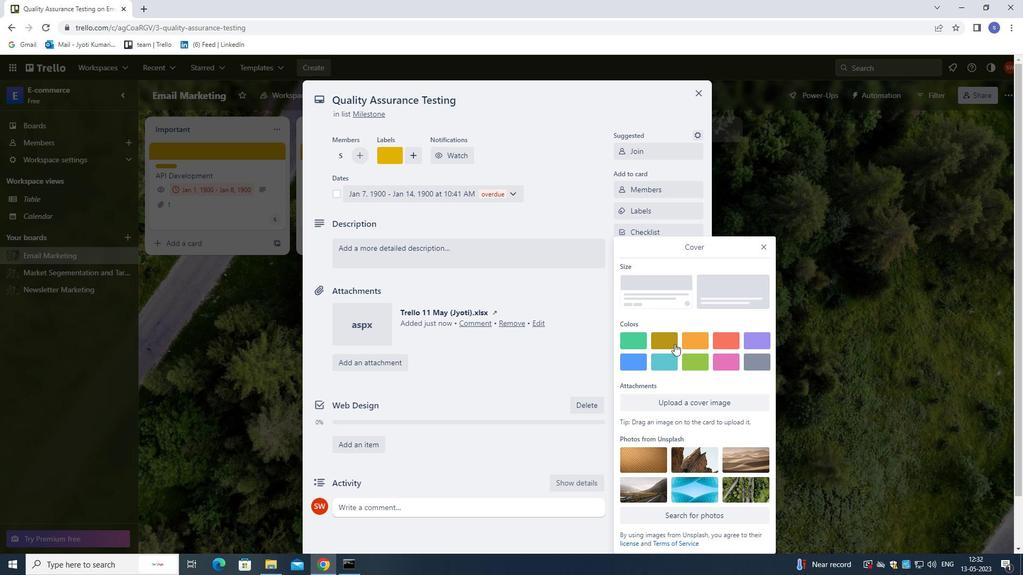 
Action: Mouse moved to (766, 227)
Screenshot: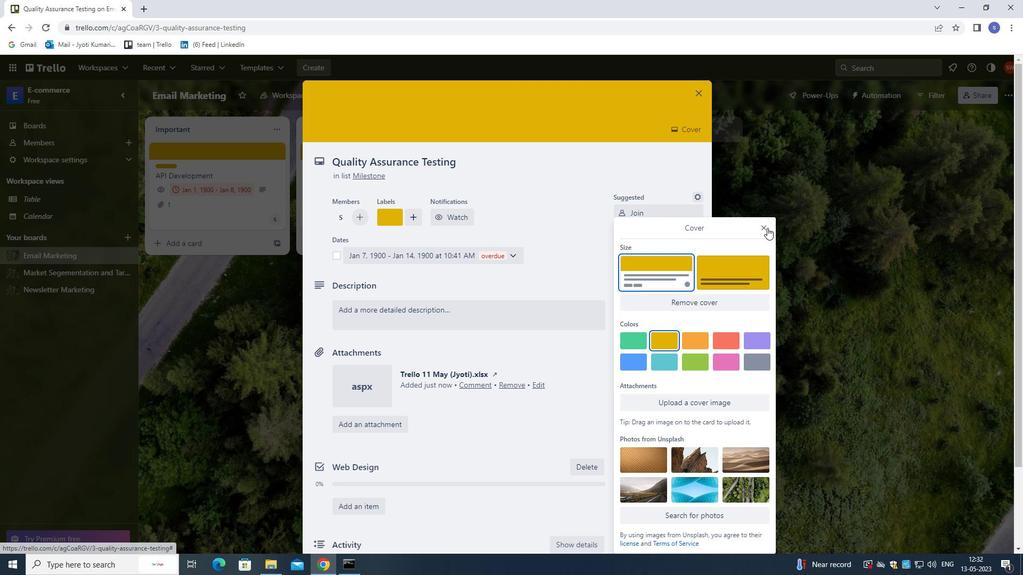 
Action: Mouse pressed left at (766, 227)
Screenshot: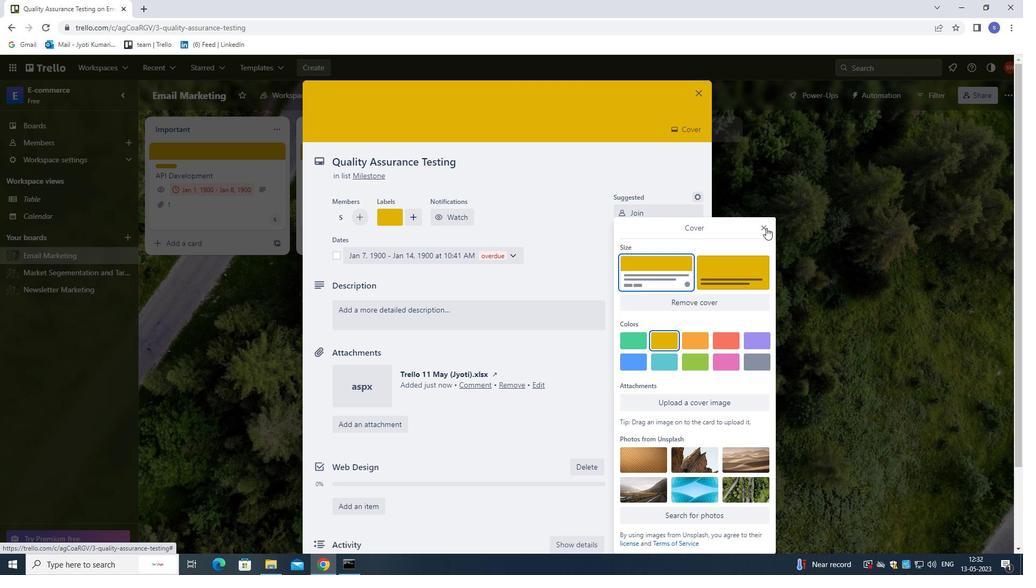 
Action: Mouse moved to (565, 313)
Screenshot: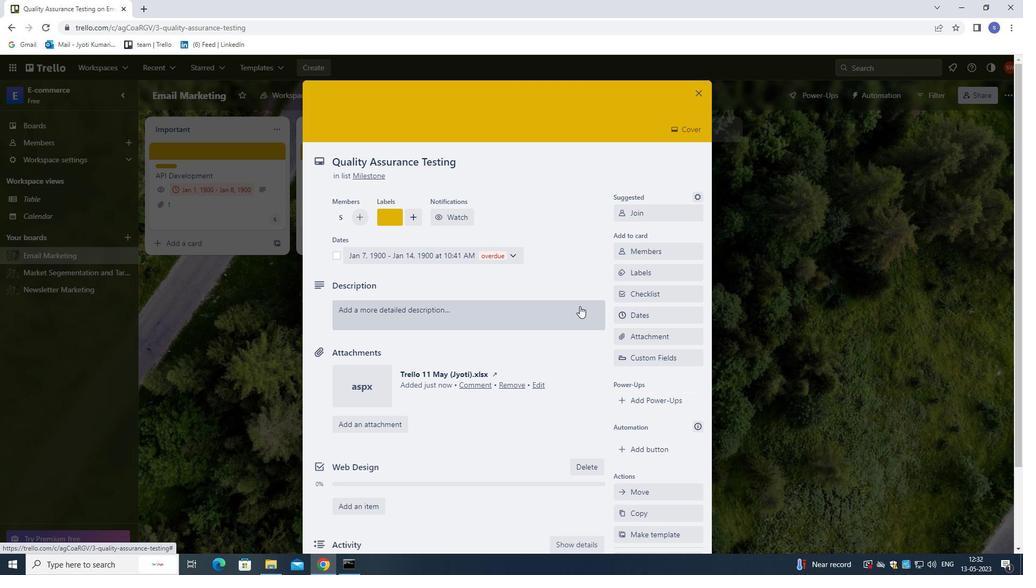 
Action: Mouse pressed left at (565, 313)
Screenshot: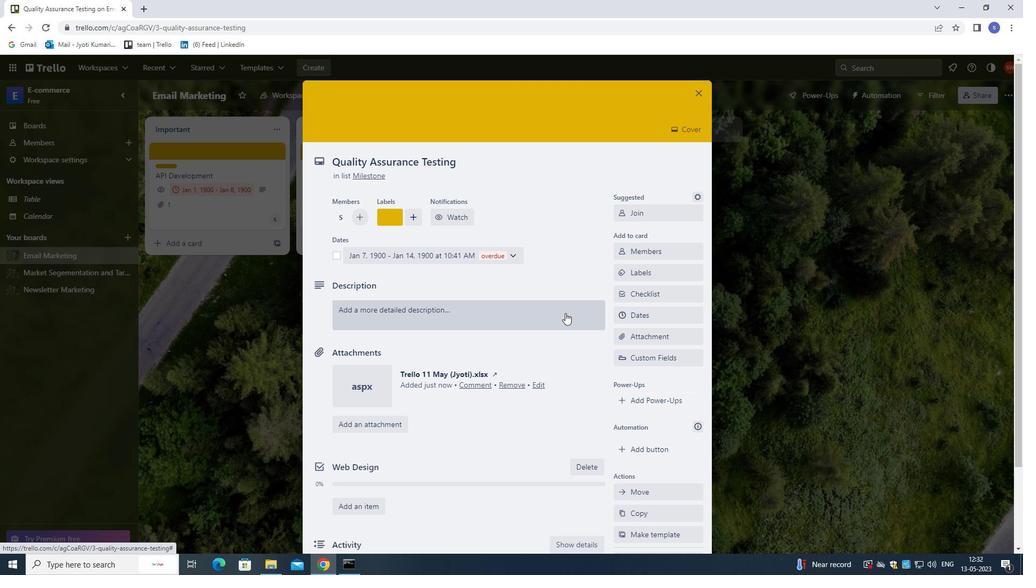 
Action: Mouse moved to (615, 353)
Screenshot: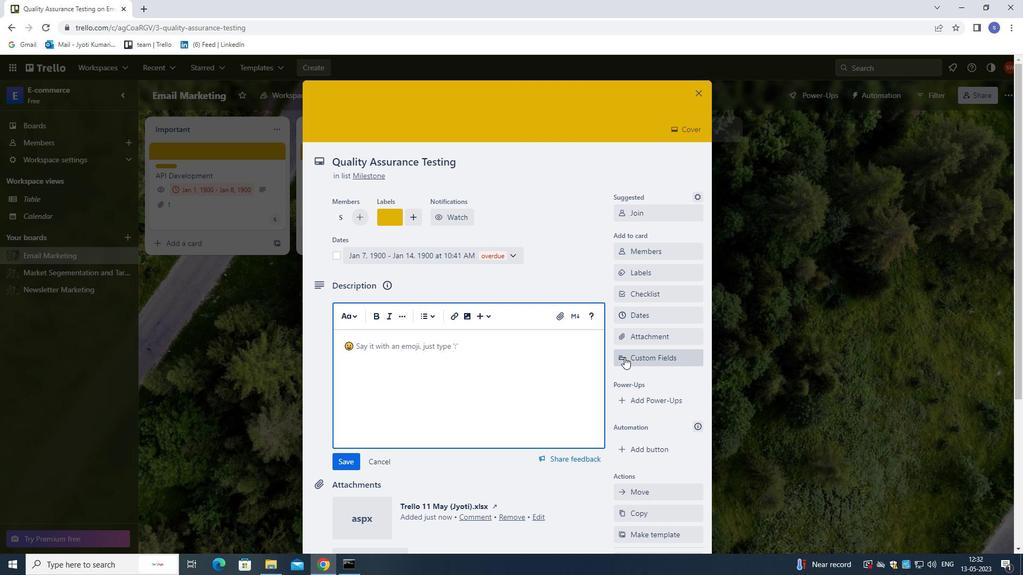 
Action: Key pressed <Key.shift>ORGANIZE<Key.space>TEAM-BUILDING<Key.space>EVENT<Key.space>FOR<Key.space>NEXT<Key.space>MONTH.
Screenshot: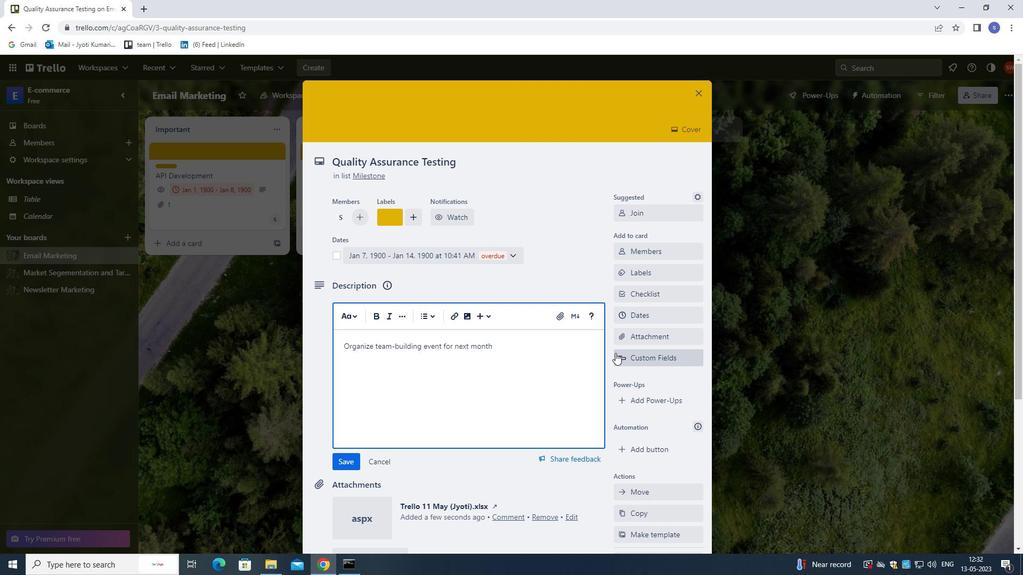 
Action: Mouse moved to (615, 353)
Screenshot: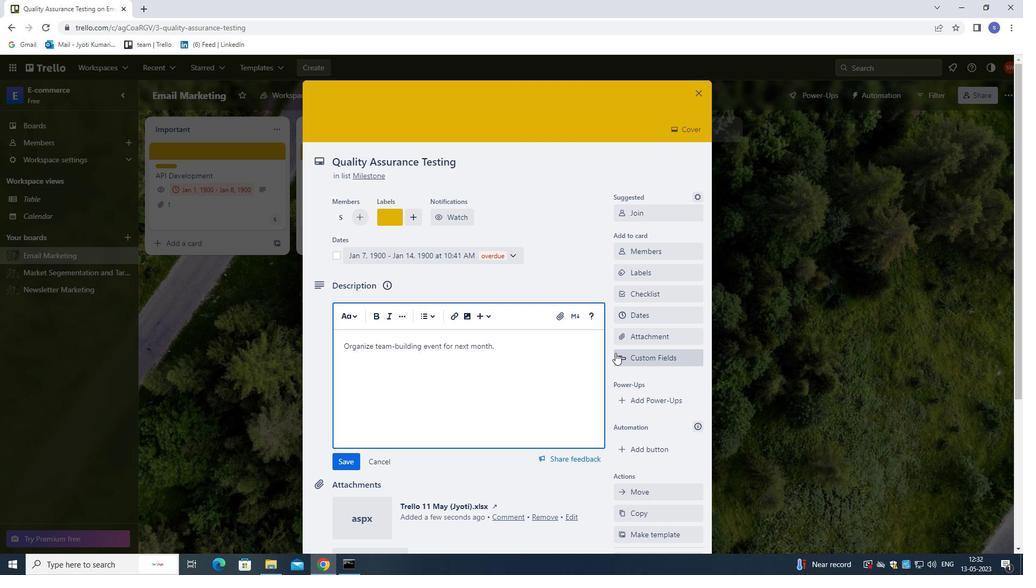 
Action: Mouse scrolled (615, 352) with delta (0, 0)
Screenshot: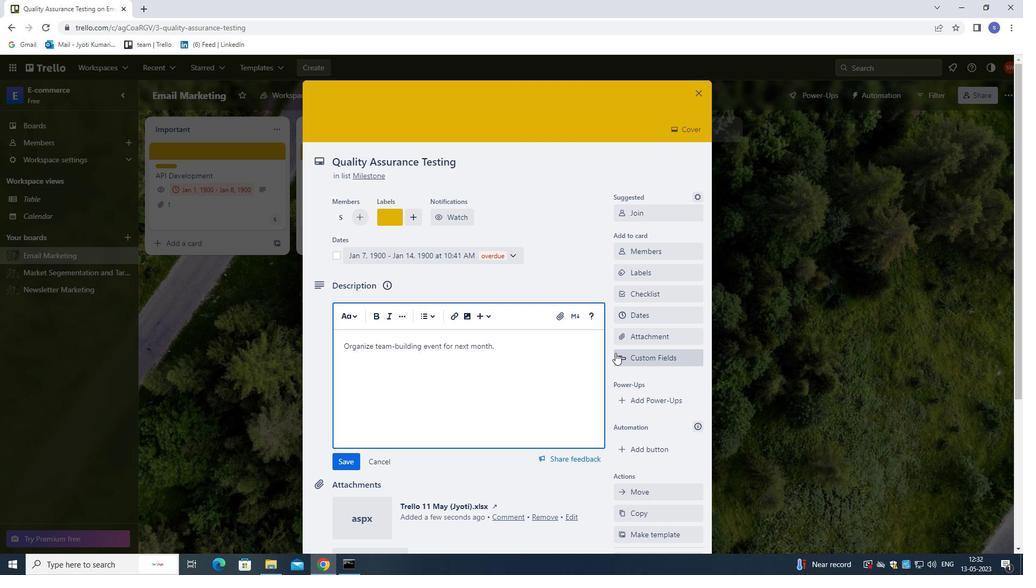 
Action: Mouse moved to (614, 357)
Screenshot: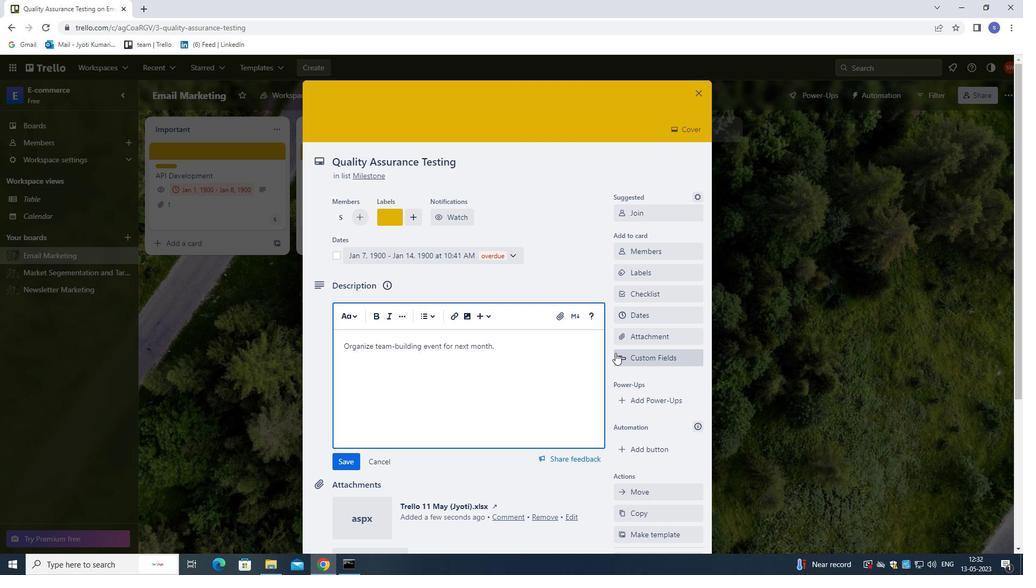 
Action: Mouse scrolled (614, 357) with delta (0, 0)
Screenshot: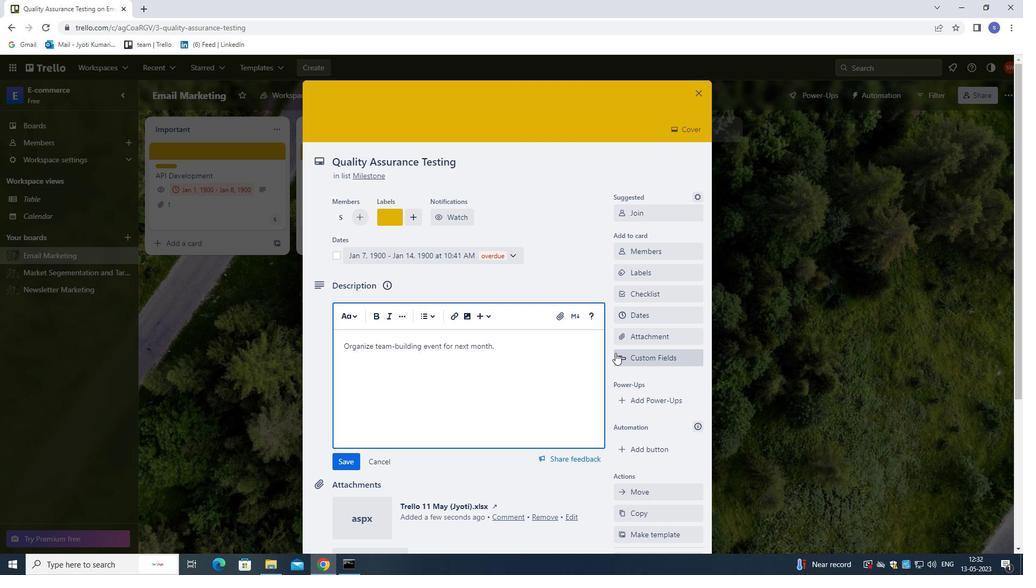 
Action: Mouse moved to (614, 359)
Screenshot: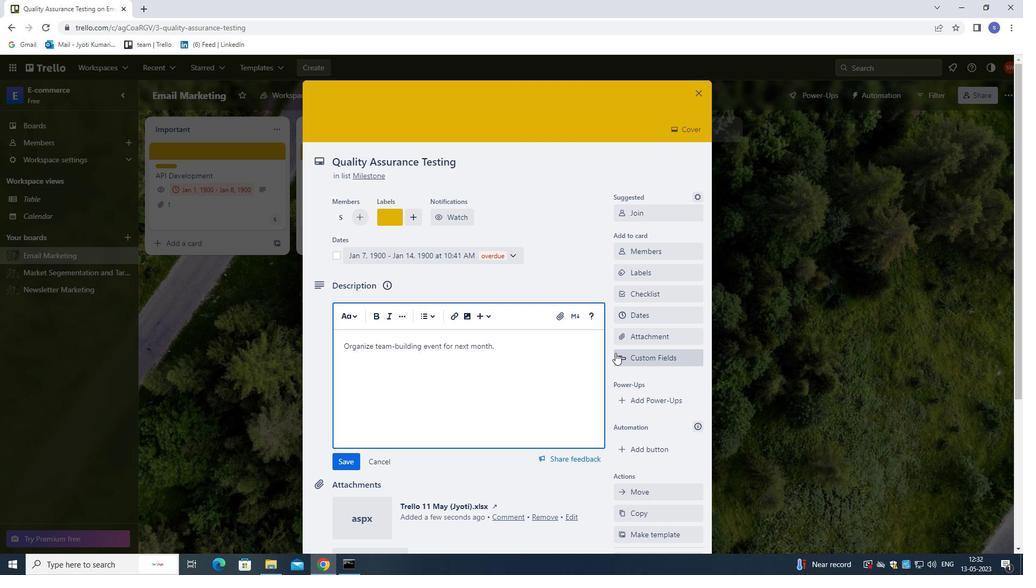 
Action: Mouse scrolled (614, 358) with delta (0, 0)
Screenshot: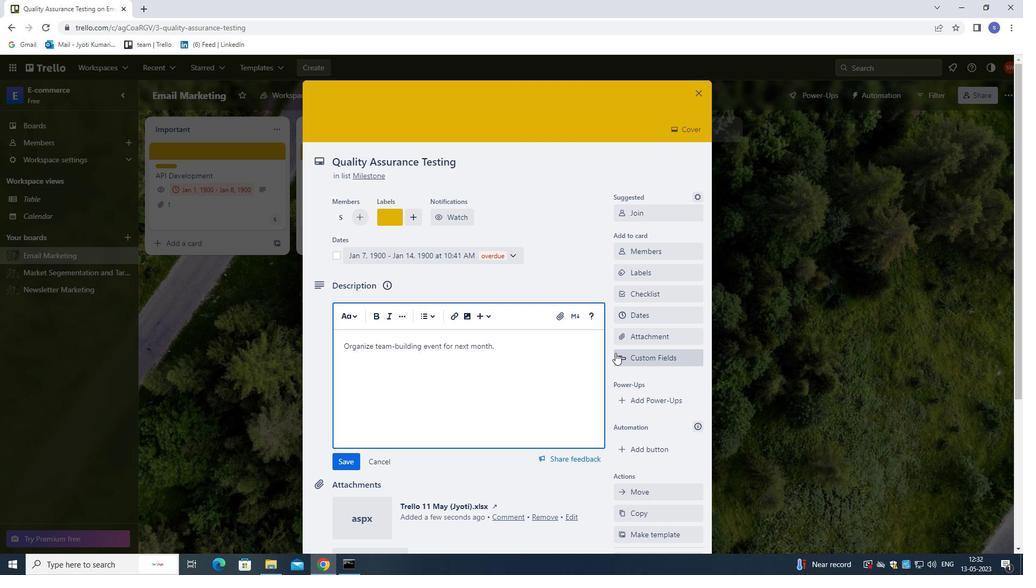 
Action: Mouse moved to (613, 360)
Screenshot: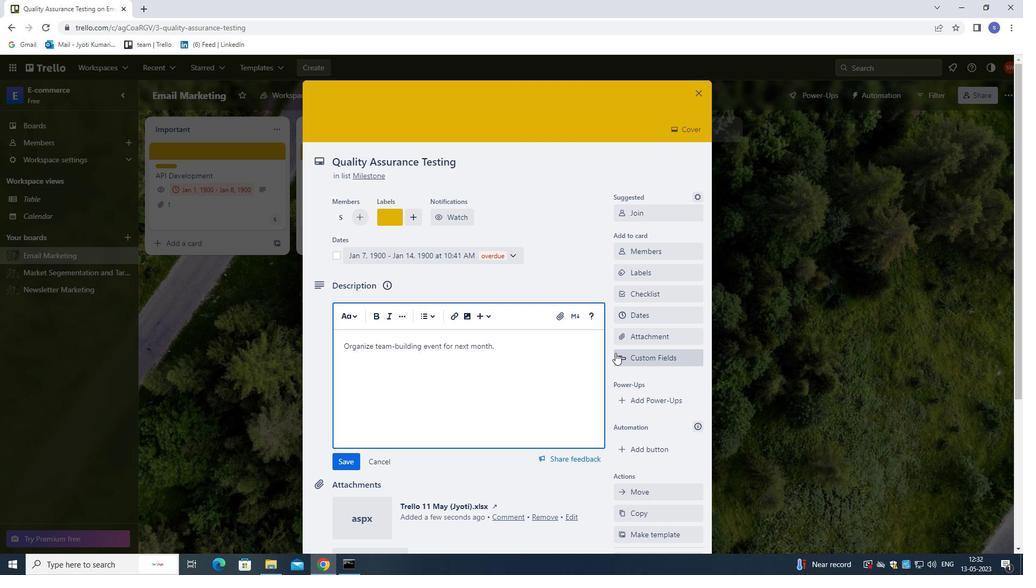 
Action: Mouse scrolled (613, 359) with delta (0, 0)
Screenshot: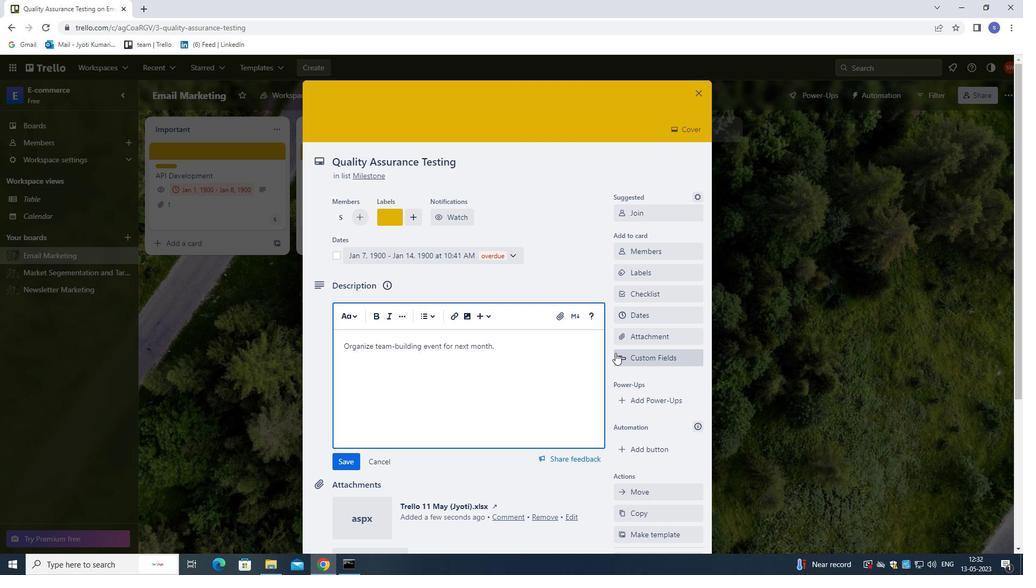 
Action: Mouse moved to (613, 360)
Screenshot: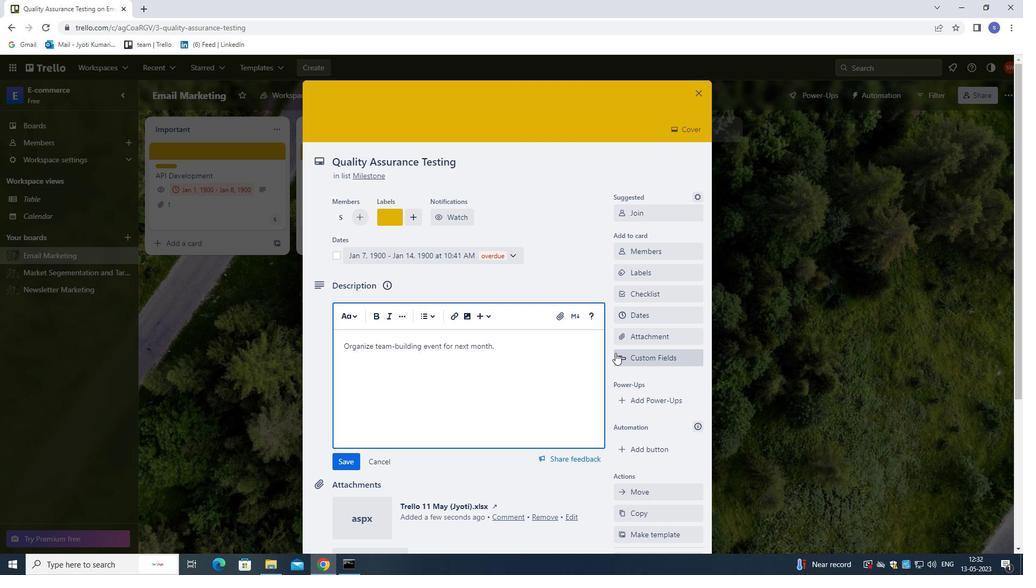 
Action: Mouse scrolled (613, 360) with delta (0, 0)
Screenshot: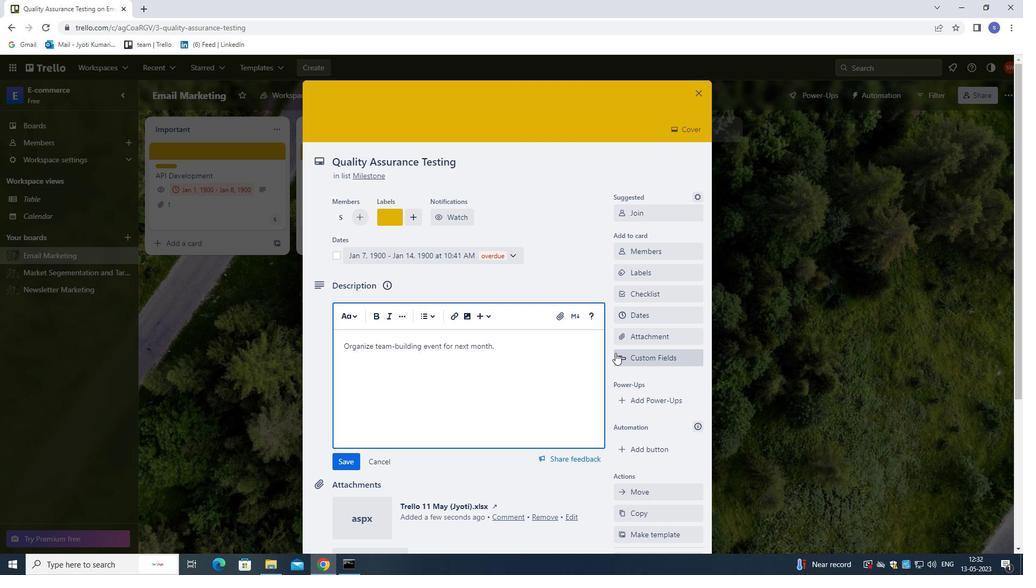 
Action: Mouse moved to (611, 370)
Screenshot: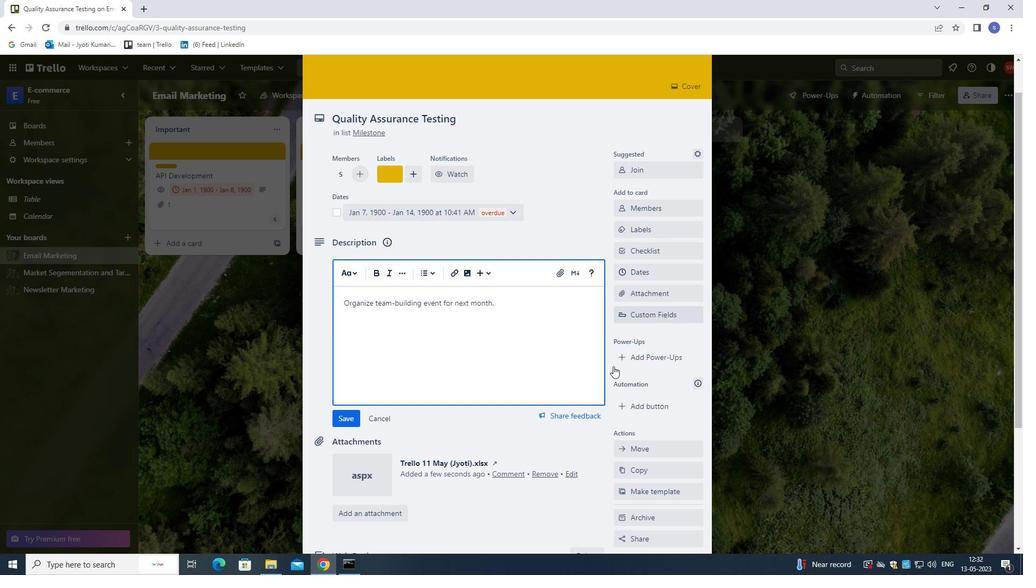 
Action: Mouse scrolled (611, 369) with delta (0, 0)
Screenshot: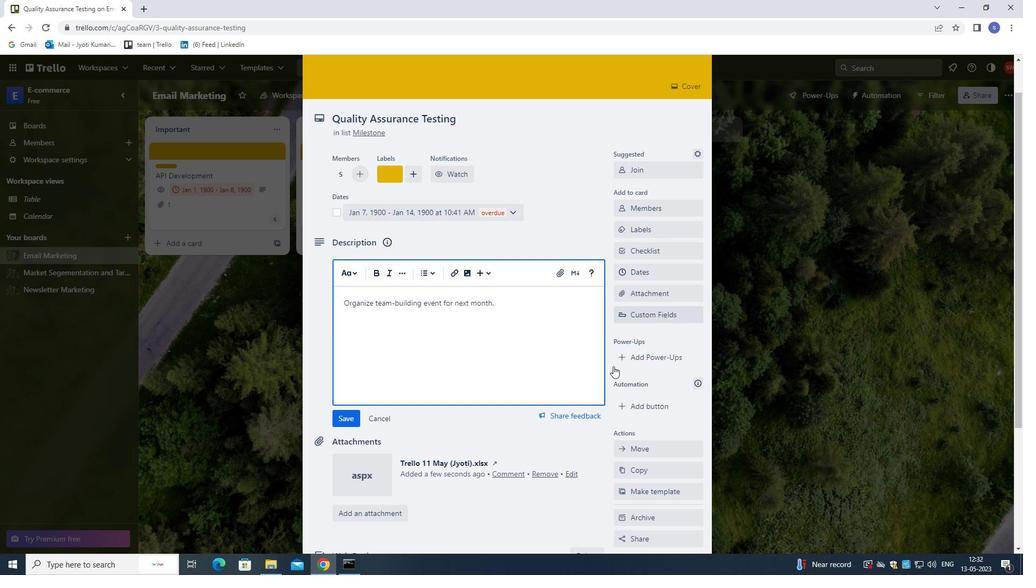 
Action: Mouse moved to (610, 376)
Screenshot: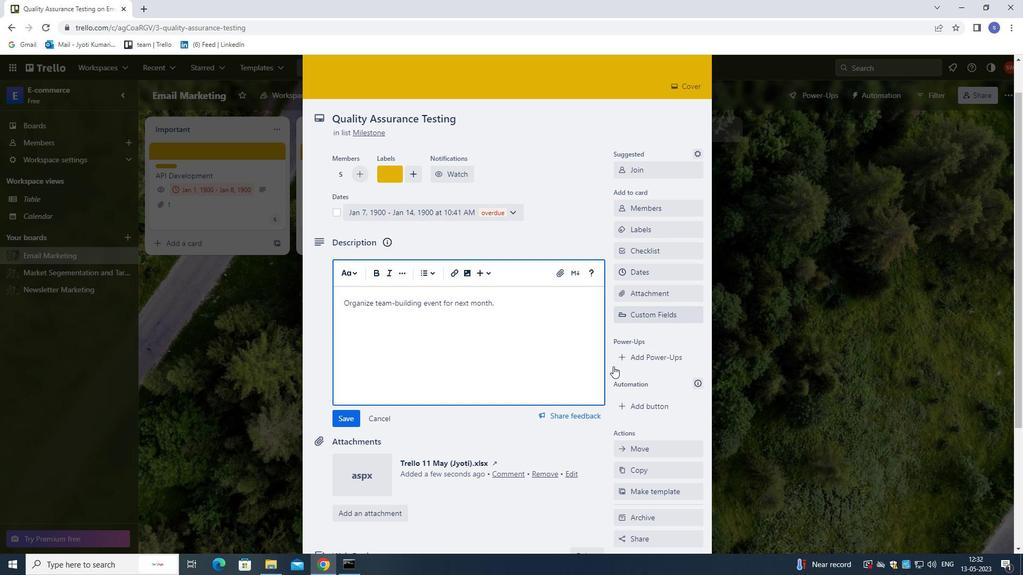 
Action: Mouse scrolled (610, 376) with delta (0, 0)
Screenshot: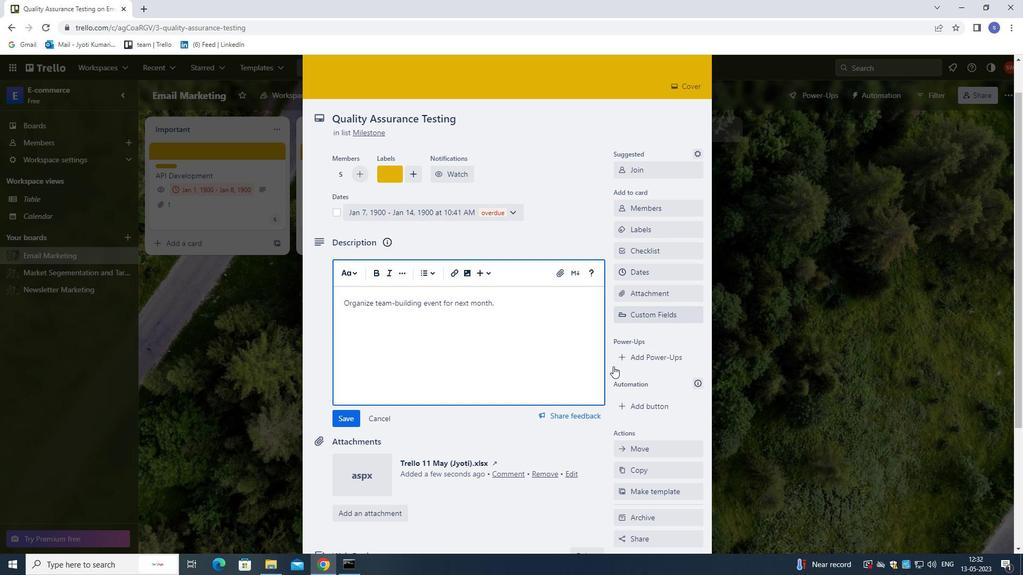 
Action: Mouse moved to (610, 379)
Screenshot: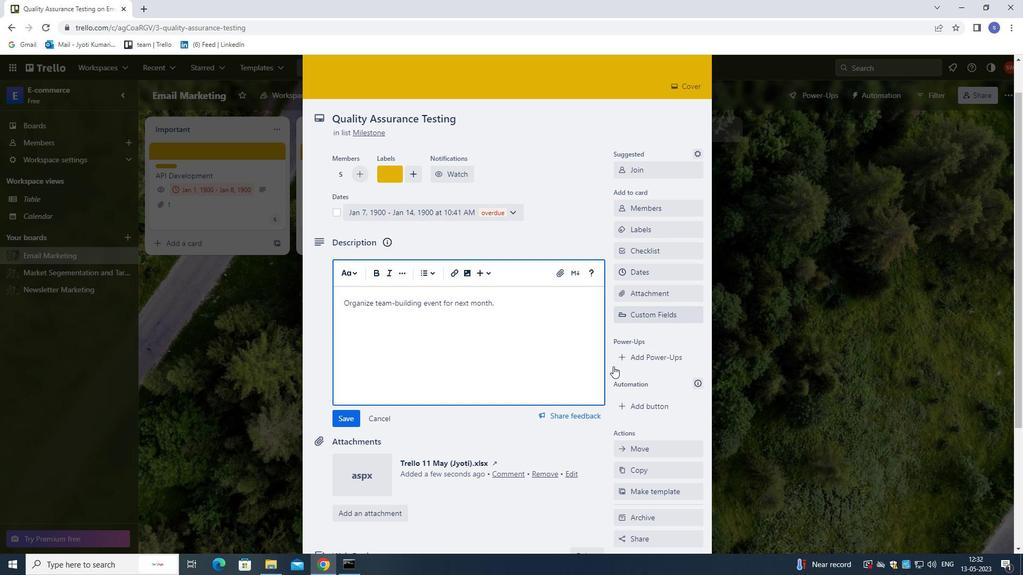 
Action: Mouse scrolled (610, 378) with delta (0, 0)
Screenshot: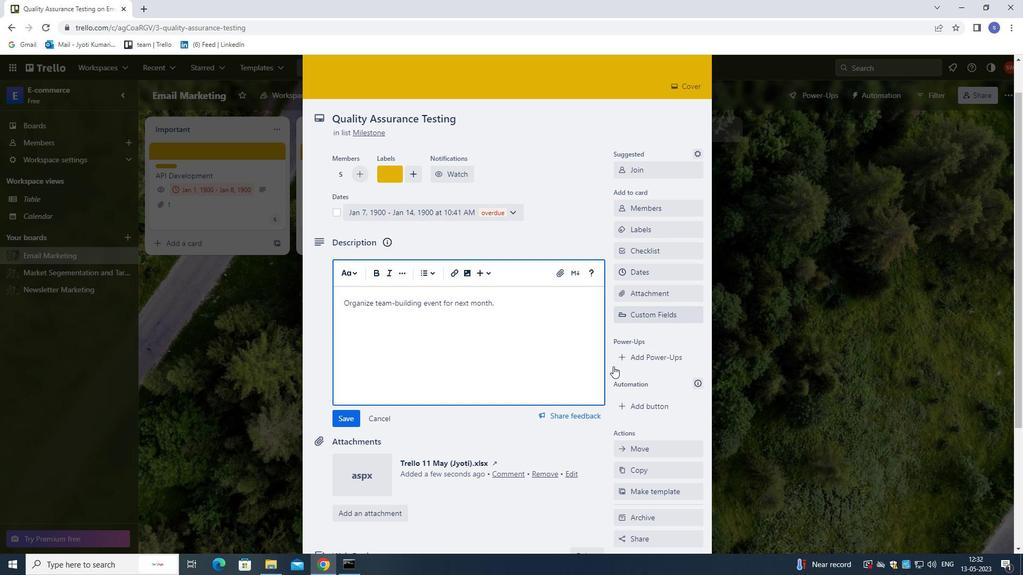 
Action: Mouse moved to (533, 482)
Screenshot: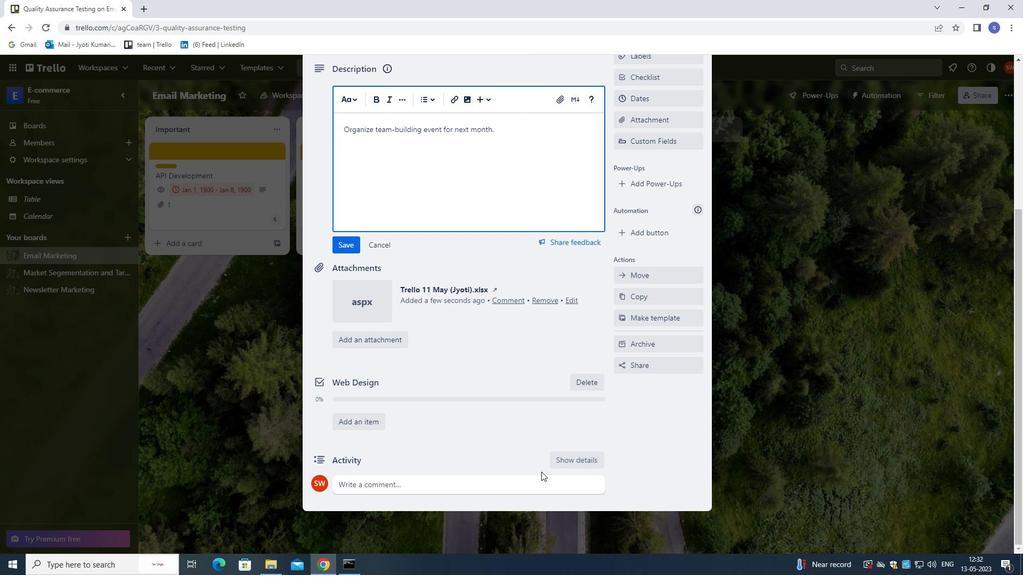 
Action: Mouse pressed left at (533, 482)
Screenshot: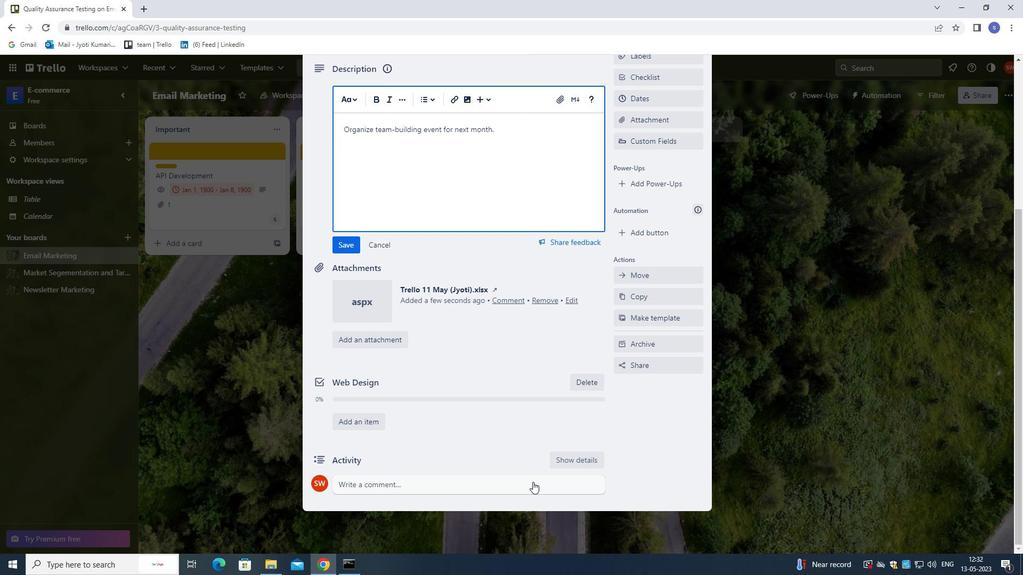 
Action: Mouse moved to (556, 458)
Screenshot: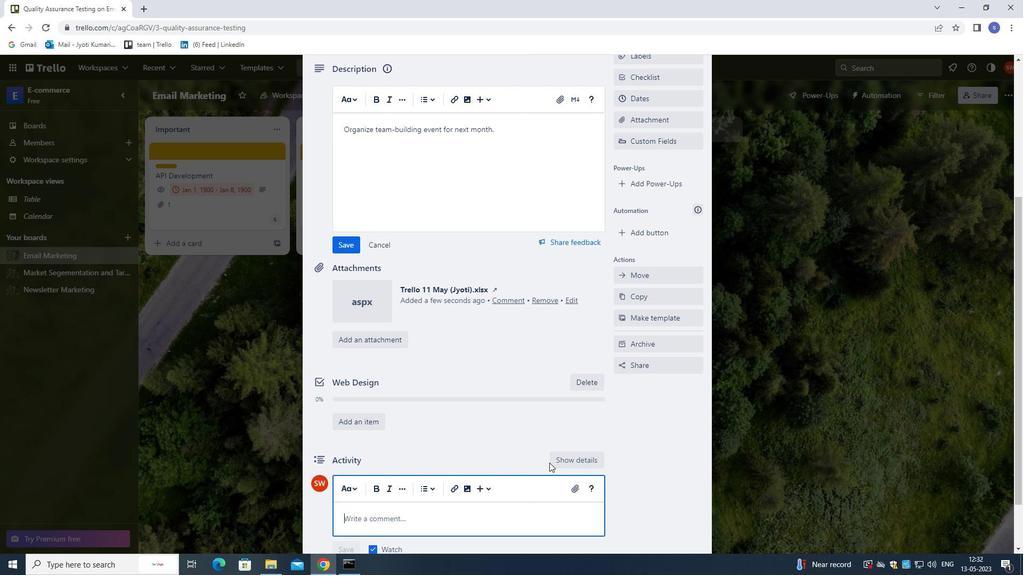
Action: Mouse scrolled (556, 457) with delta (0, 0)
Screenshot: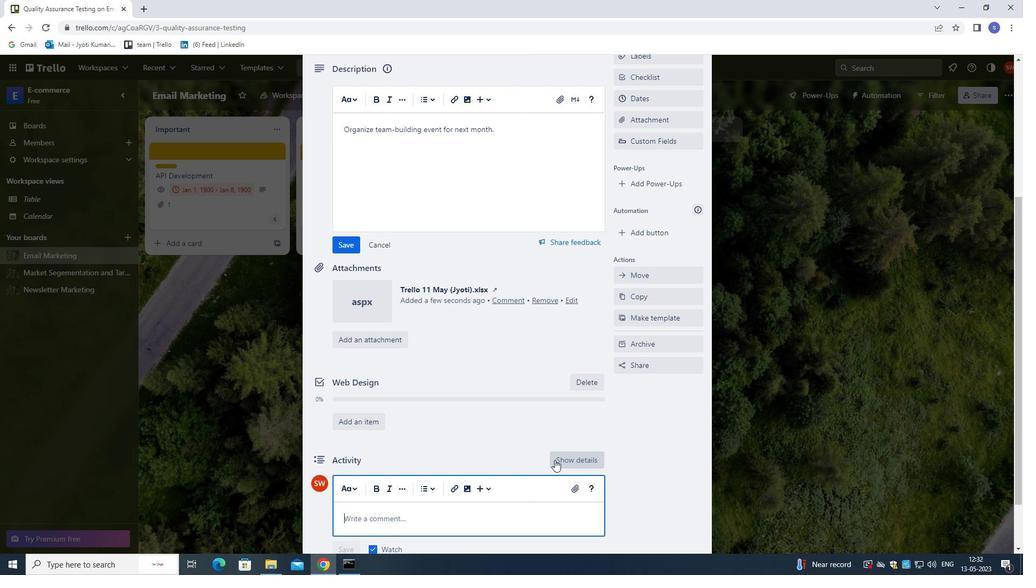 
Action: Mouse scrolled (556, 457) with delta (0, 0)
Screenshot: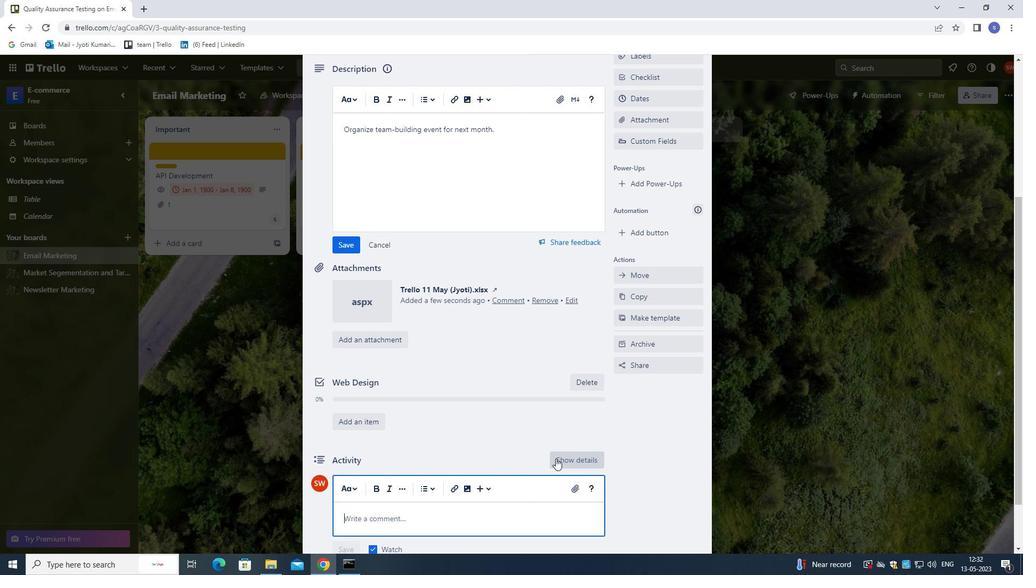 
Action: Mouse moved to (542, 466)
Screenshot: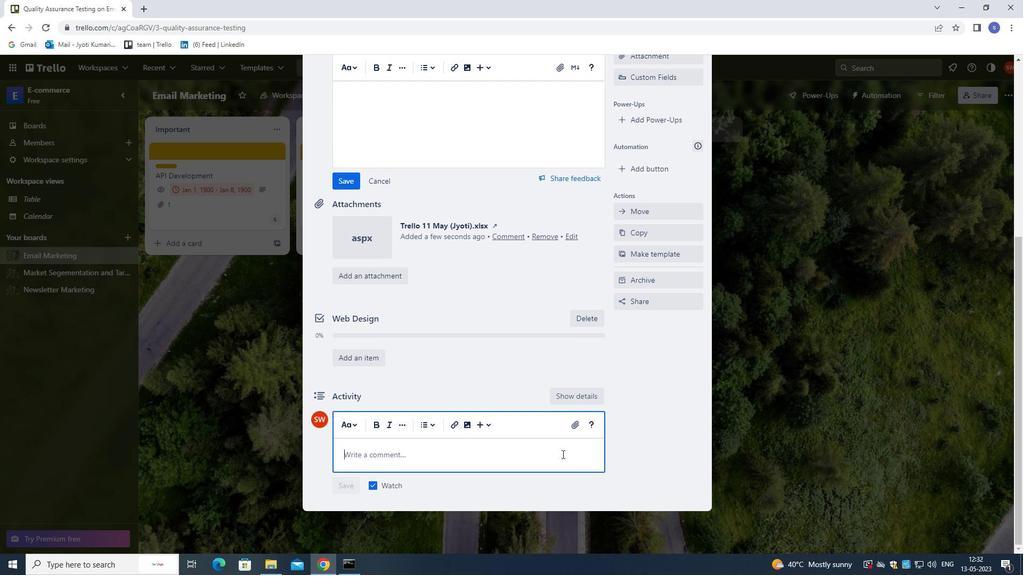 
Action: Key pressed <Key.shift>LET<Key.space>US<Key.space>MAKE<Key.space>THE<Key.space>MOST<Key.space>OF<Key.space>THIS<Key.space>OPPORTUNITY<Key.space>AND<Key.space>APPROACH<Key.space>THIS<Key.space>TASK<Key.space>WITH<Key.space>A<Key.space>POSITIVE<Key.space>ATTITUDE<Key.space>AND<Key.space>A<Key.space>COMMITMENT<Key.space>TO<Key.space>EXCELLENCE.
Screenshot: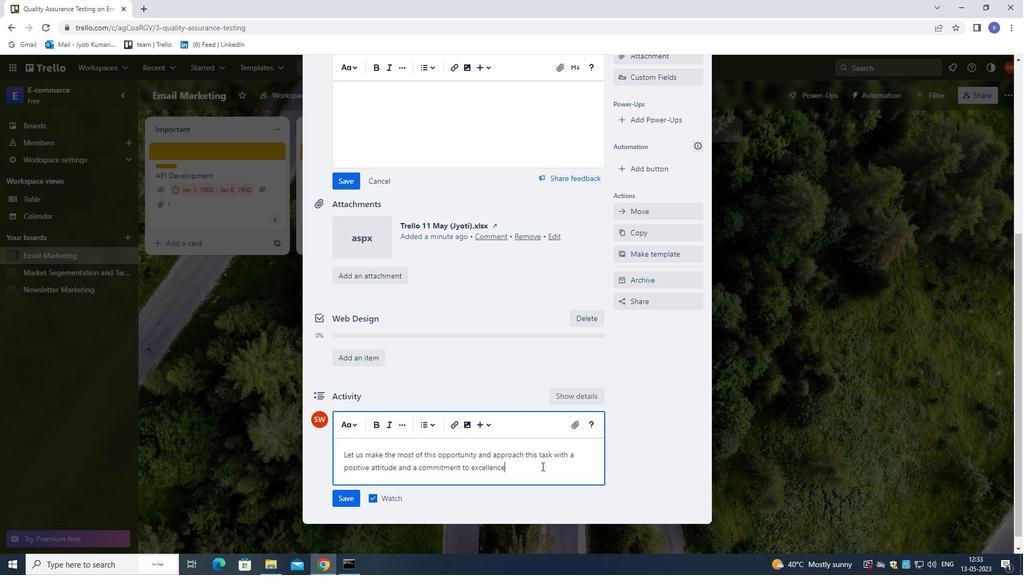 
Action: Mouse moved to (343, 182)
Screenshot: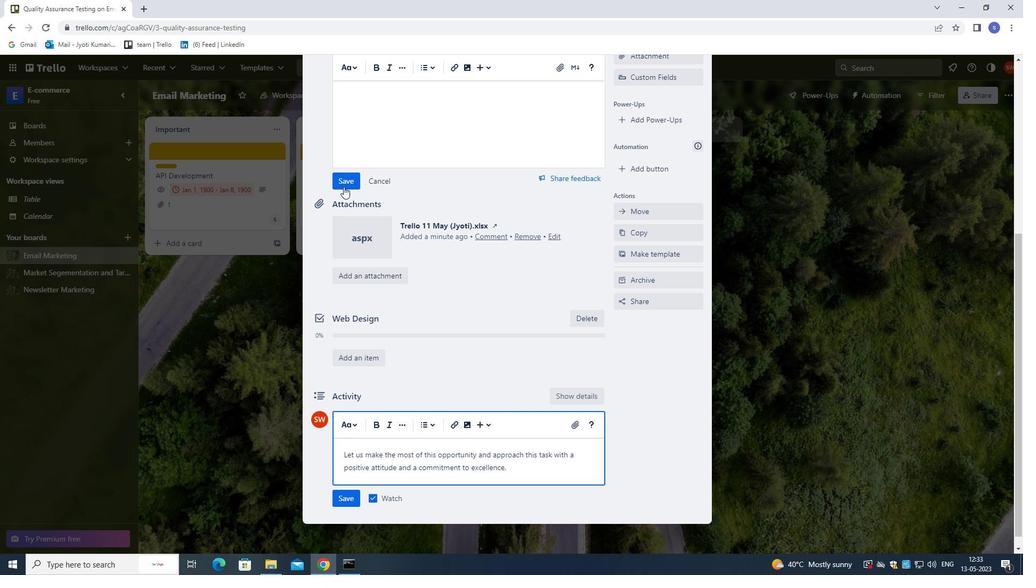 
Action: Mouse pressed left at (343, 182)
Screenshot: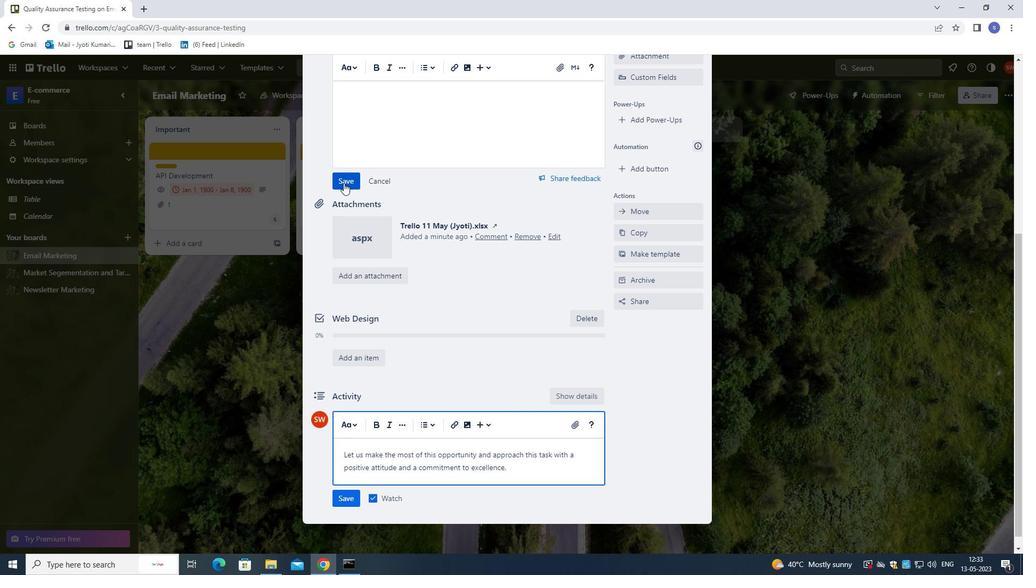 
Action: Mouse moved to (340, 483)
Screenshot: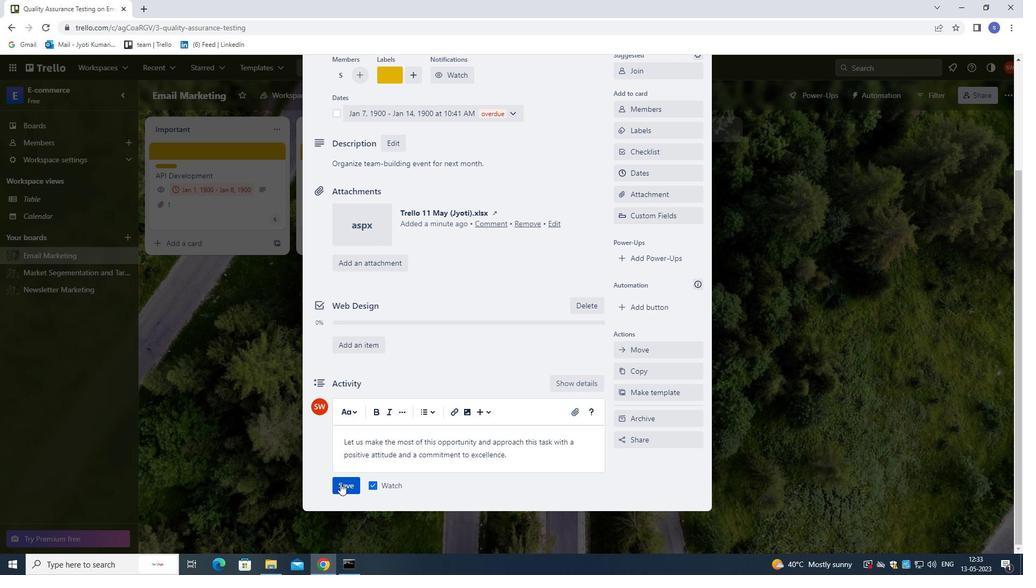 
Action: Mouse pressed left at (340, 483)
Screenshot: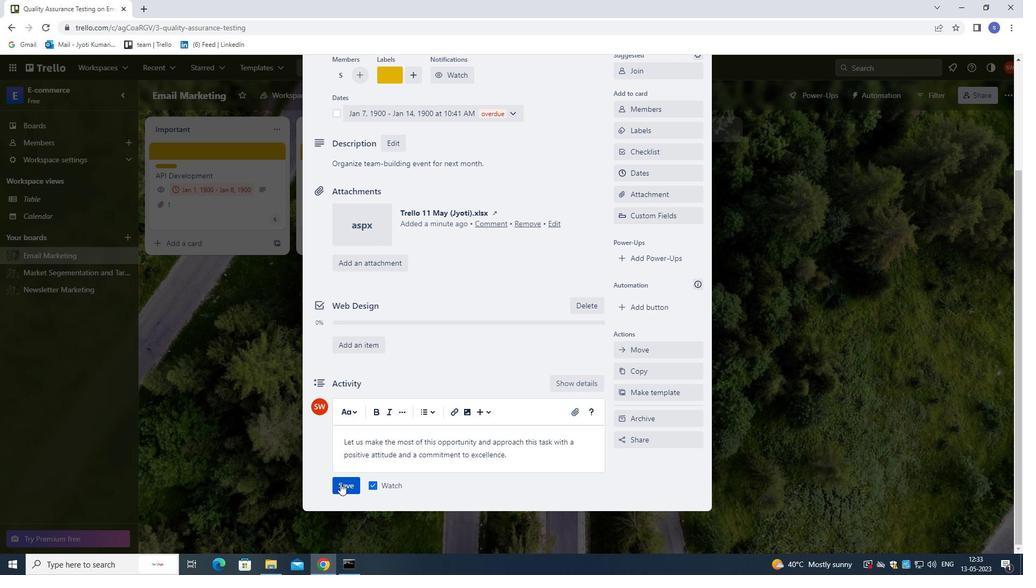 
Action: Mouse moved to (455, 531)
Screenshot: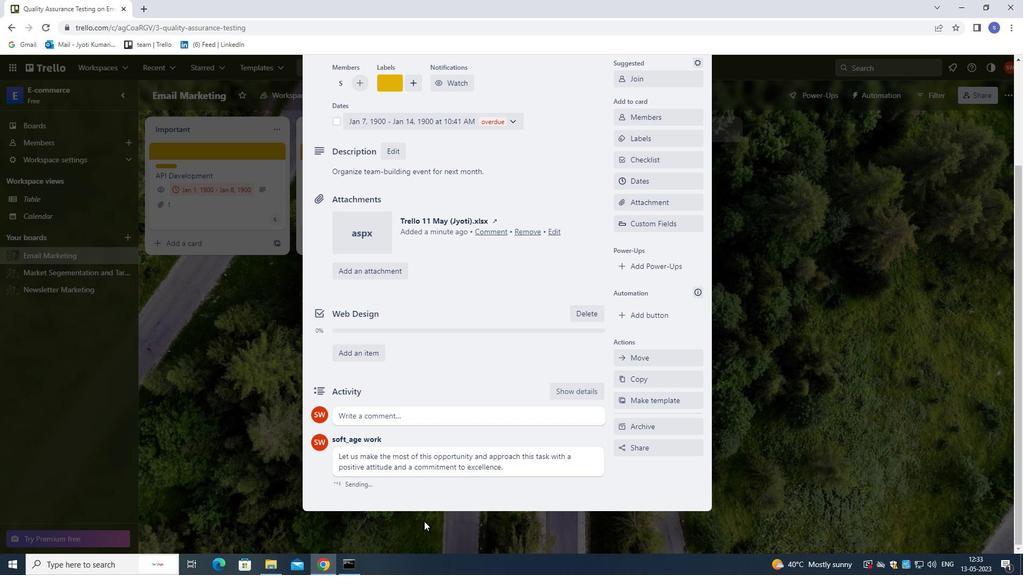 
Action: Mouse scrolled (455, 532) with delta (0, 0)
Screenshot: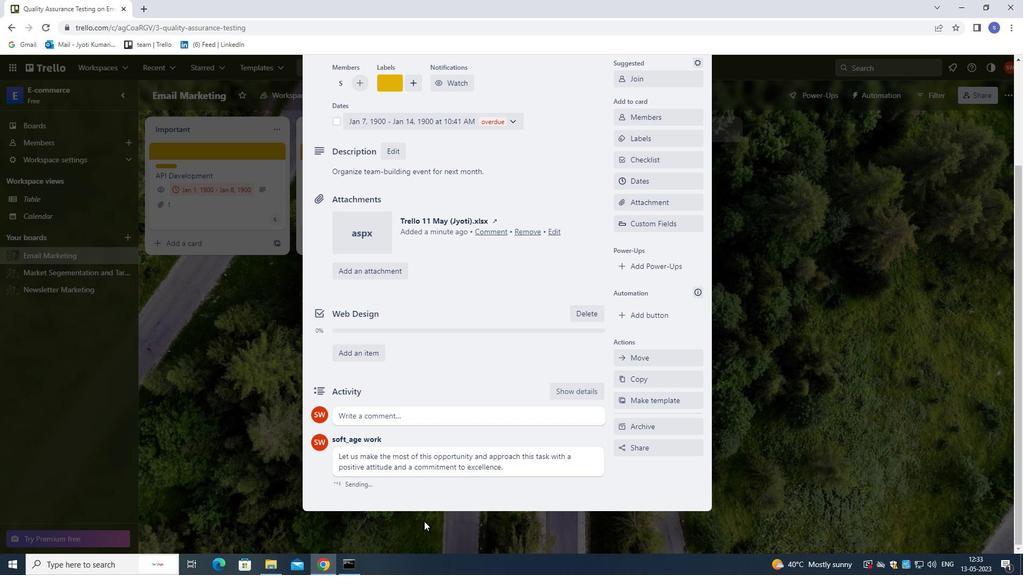 
Action: Mouse moved to (456, 528)
Screenshot: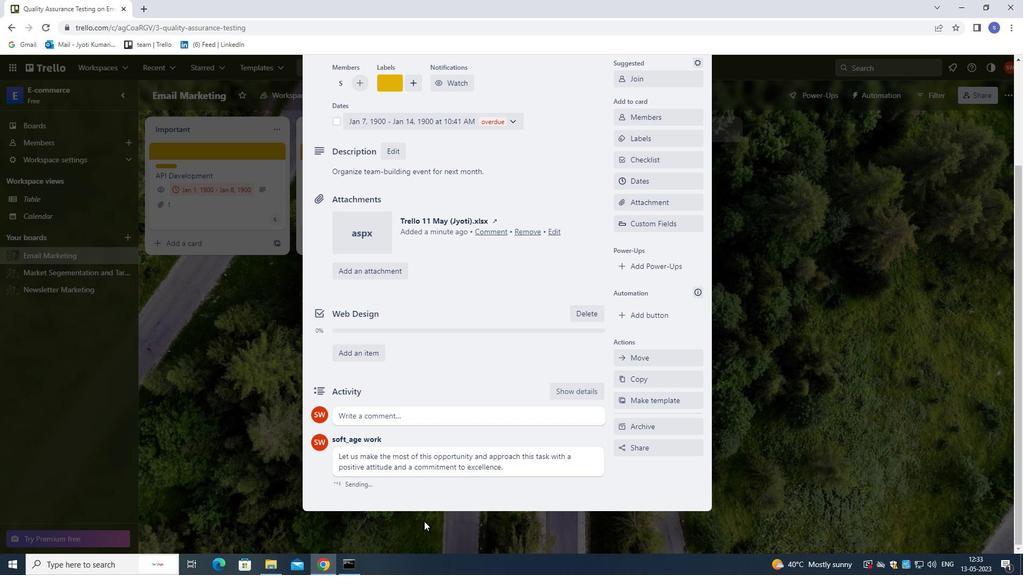
Action: Mouse scrolled (456, 528) with delta (0, 0)
Screenshot: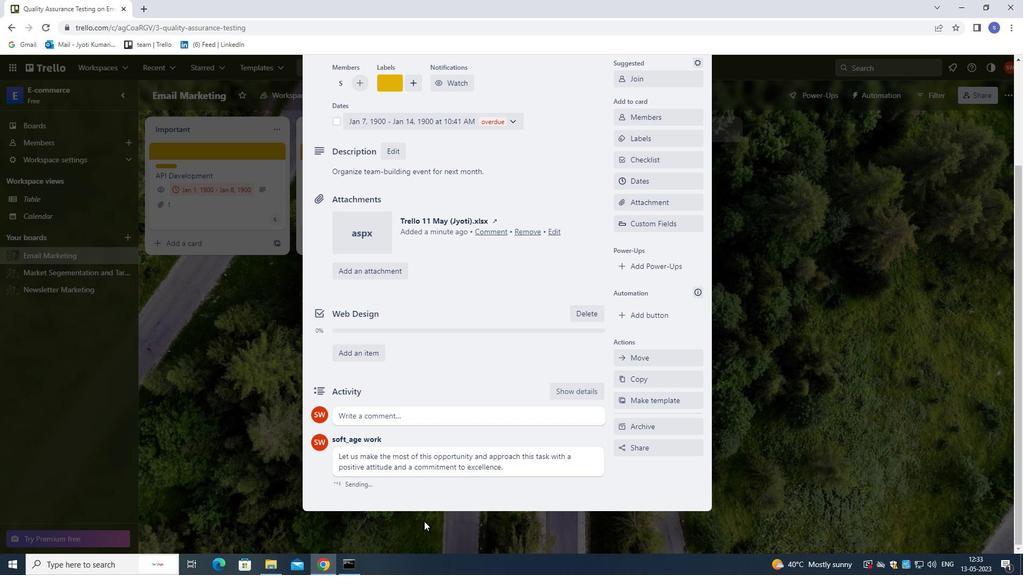 
Action: Mouse moved to (456, 528)
Screenshot: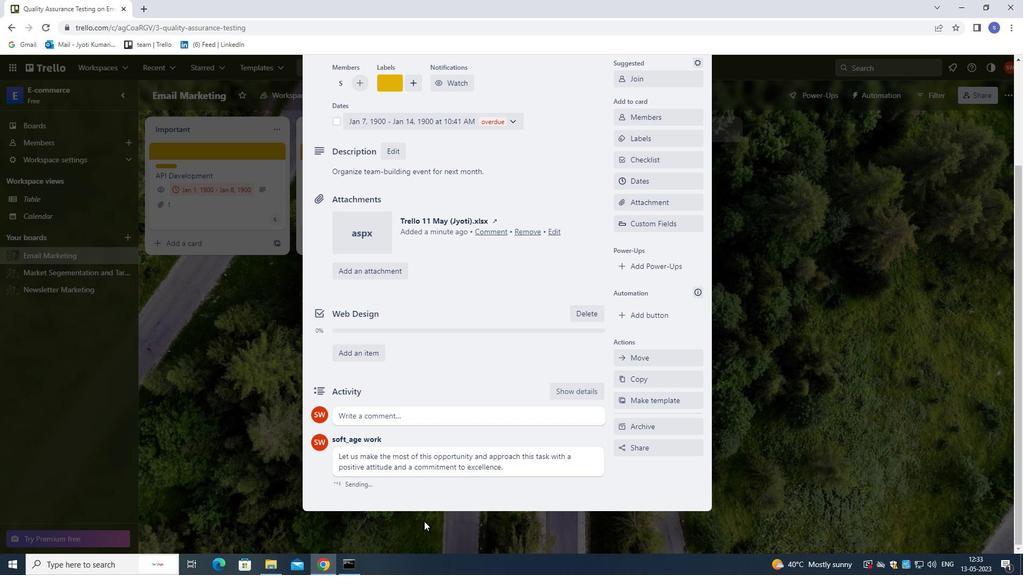 
Action: Mouse scrolled (456, 528) with delta (0, 0)
Screenshot: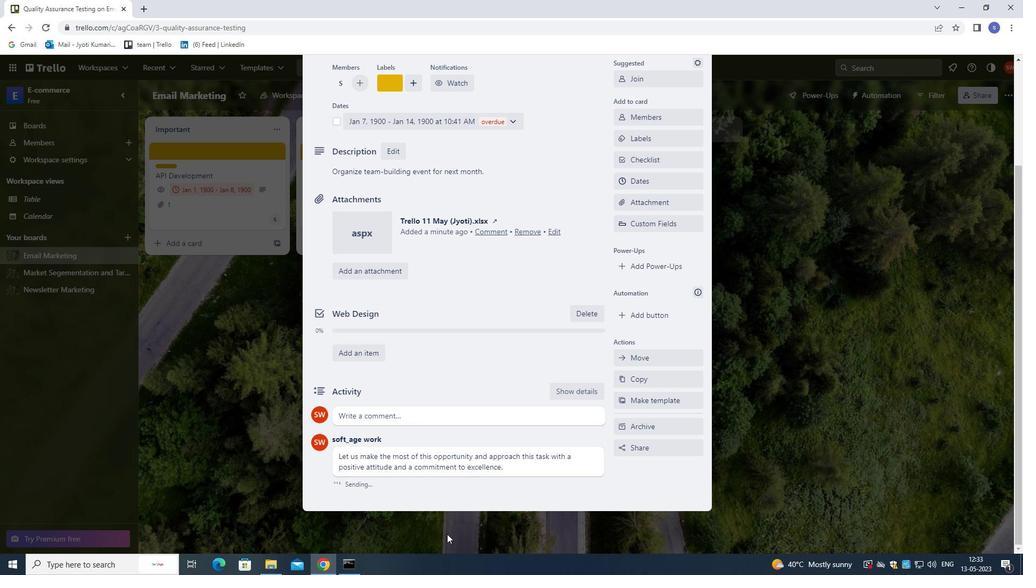
Action: Mouse scrolled (456, 528) with delta (0, 0)
Screenshot: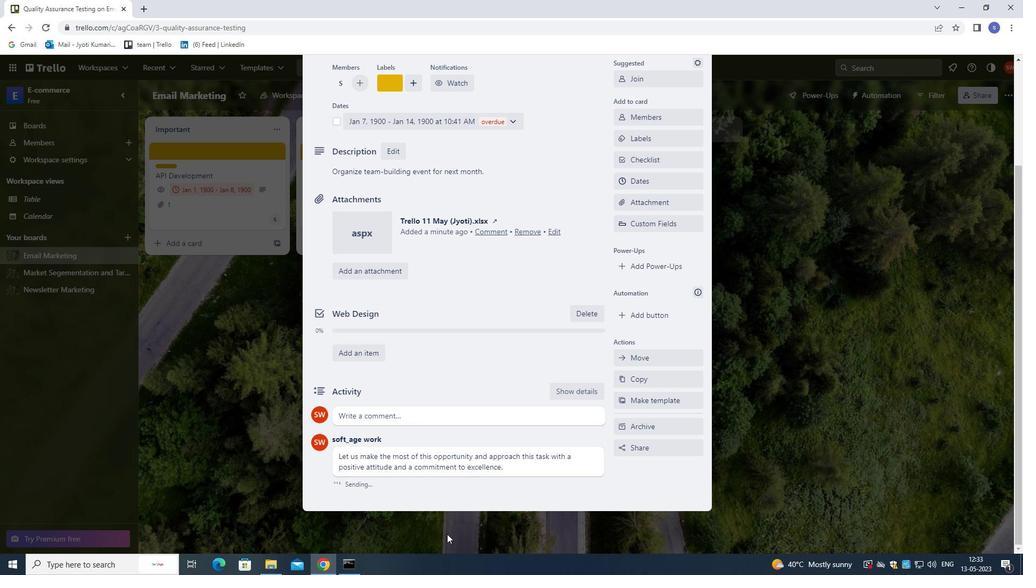 
Action: Mouse scrolled (456, 528) with delta (0, 0)
Screenshot: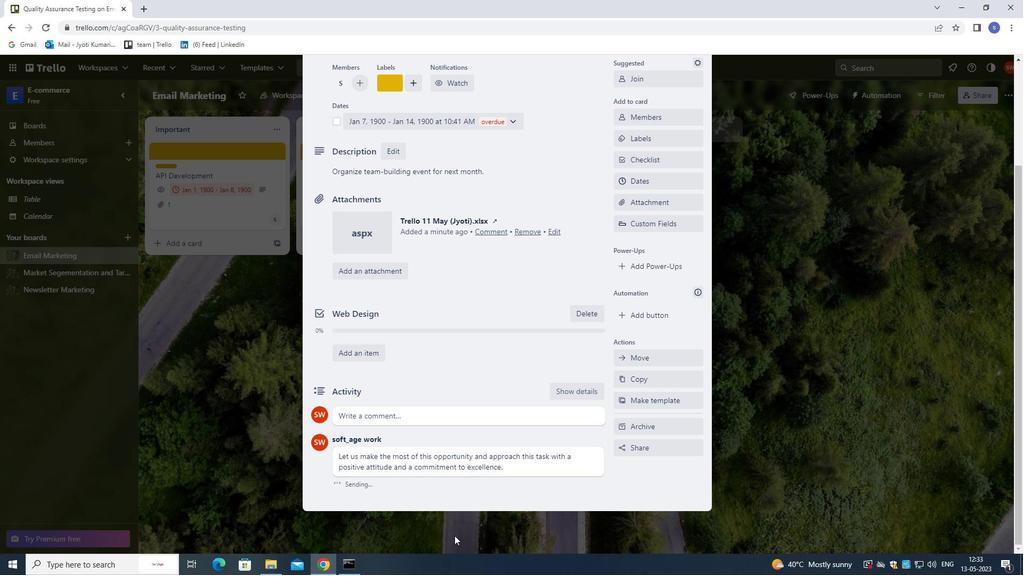 
Action: Mouse scrolled (456, 528) with delta (0, 0)
Screenshot: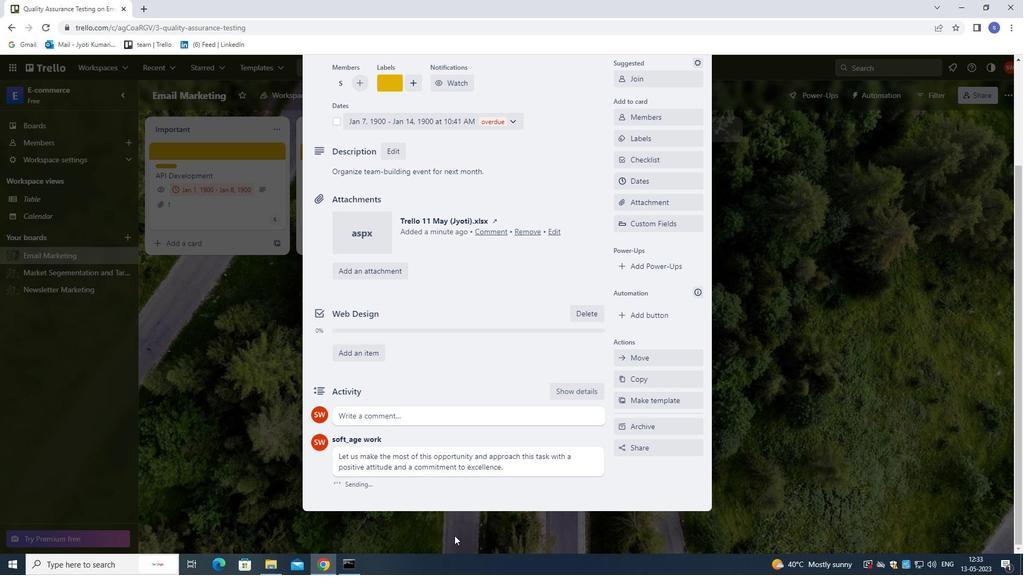 
Action: Mouse scrolled (456, 528) with delta (0, 0)
Screenshot: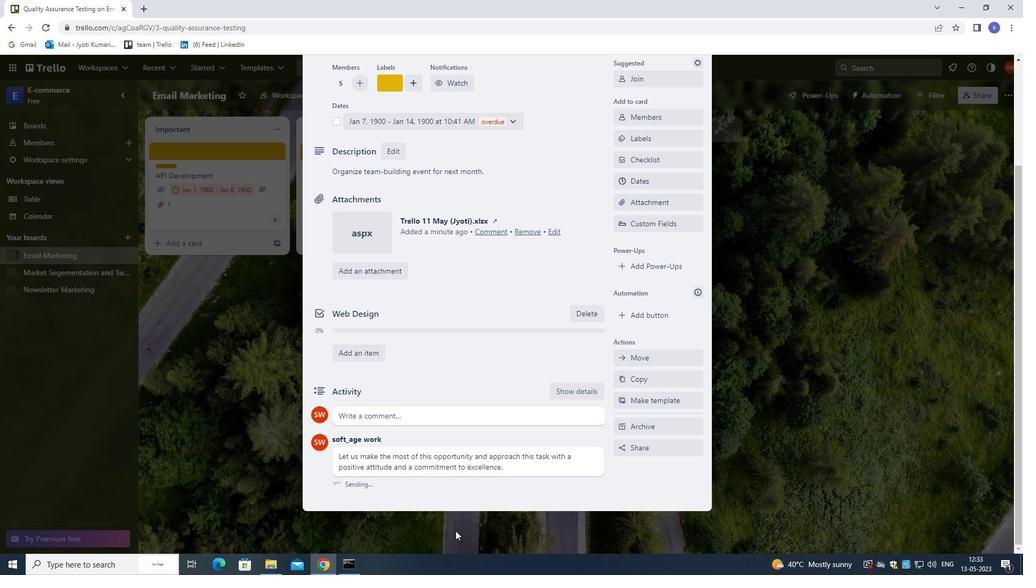 
Action: Mouse moved to (700, 90)
Screenshot: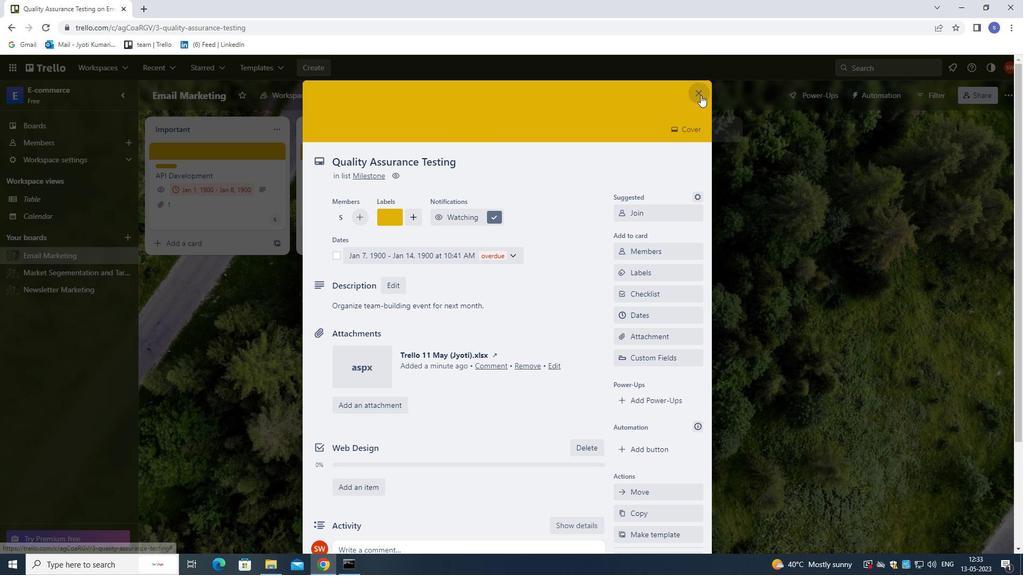
Action: Mouse pressed left at (700, 90)
Screenshot: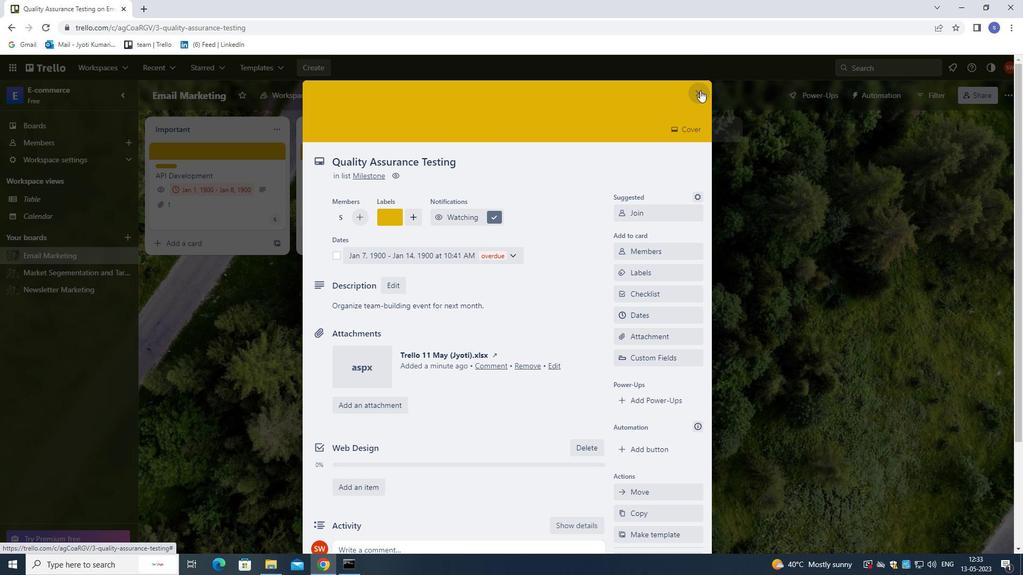 
Action: Mouse moved to (696, 93)
Screenshot: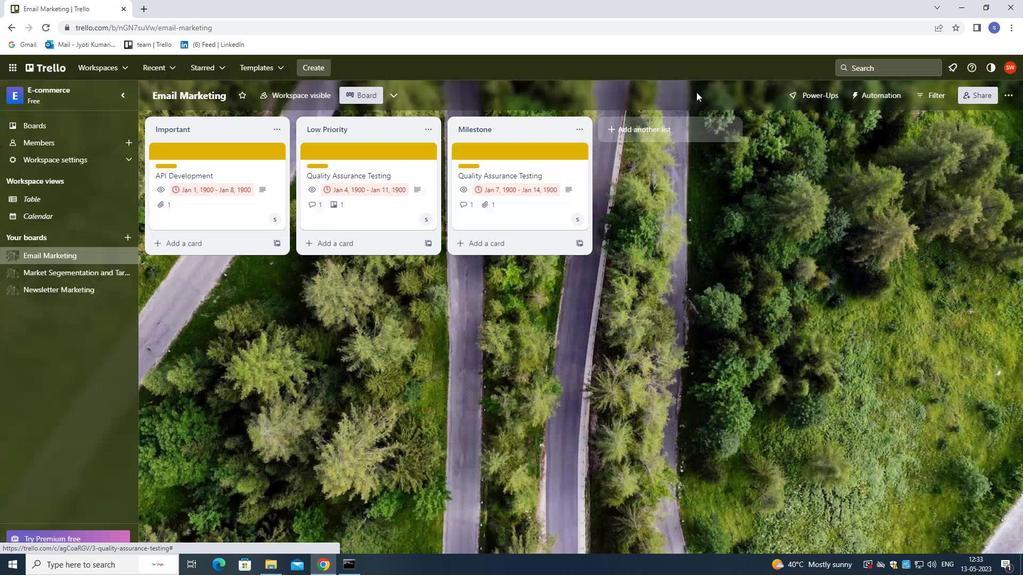 
